 Task: Find connections with filter location Akhaltsikhe with filter topic #homeofficewith filter profile language Potuguese with filter current company Sigmaways Inc with filter school Banaras Hindu University, Banaras with filter industry Secretarial Schools with filter service category Public Relations with filter keywords title Supervisors
Action: Mouse moved to (195, 243)
Screenshot: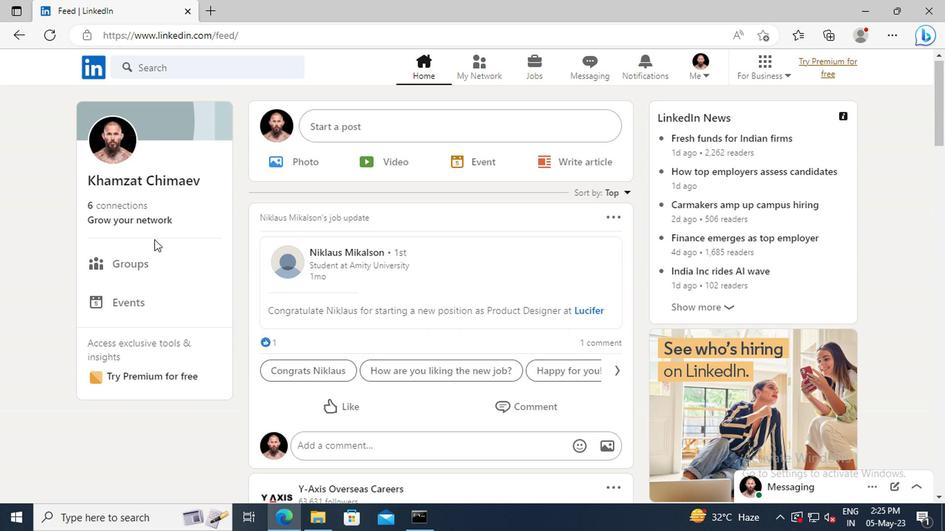 
Action: Mouse pressed left at (195, 243)
Screenshot: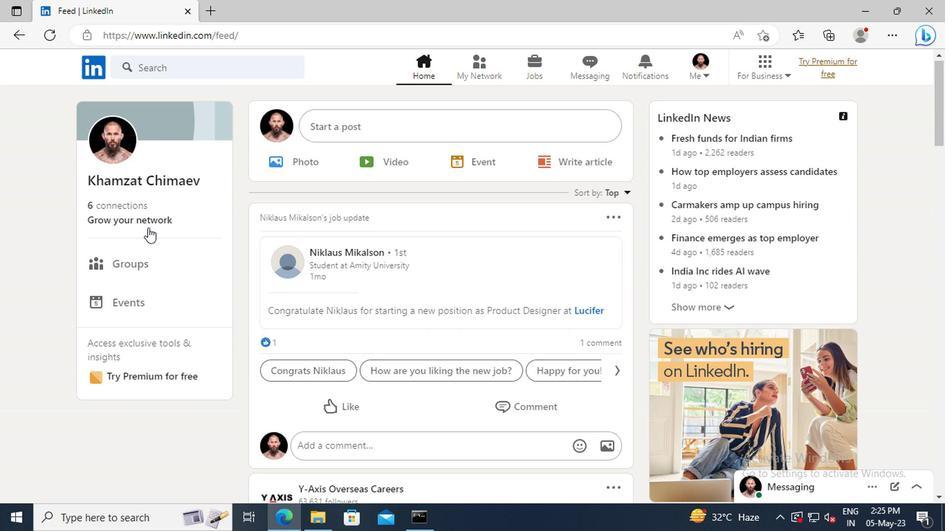 
Action: Mouse moved to (199, 197)
Screenshot: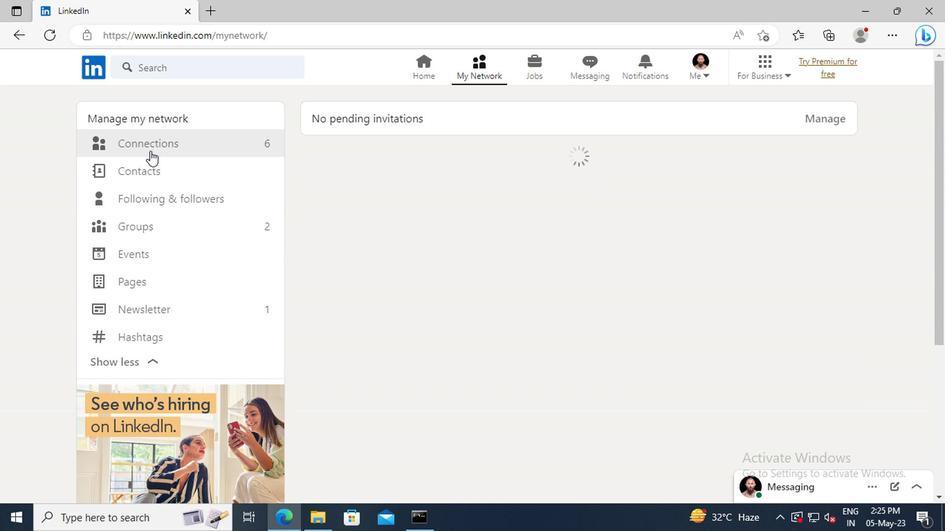 
Action: Mouse pressed left at (199, 197)
Screenshot: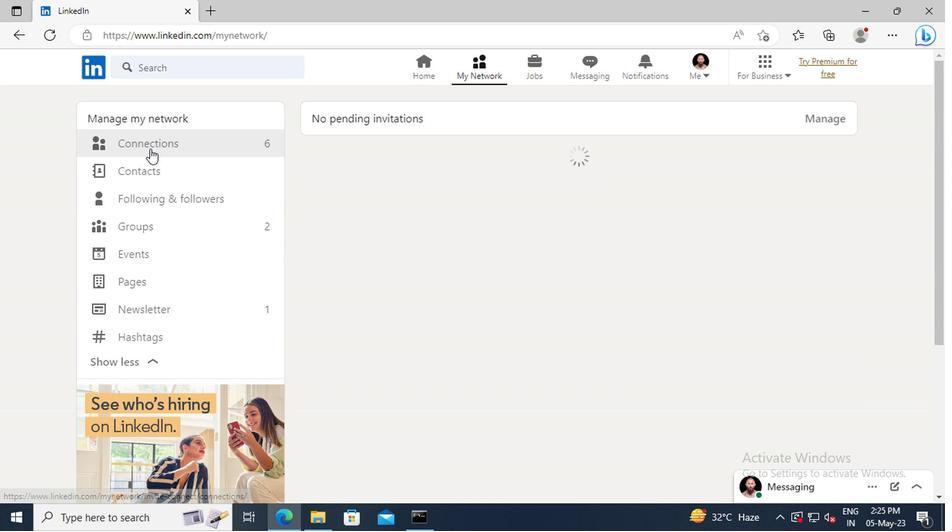 
Action: Mouse moved to (494, 196)
Screenshot: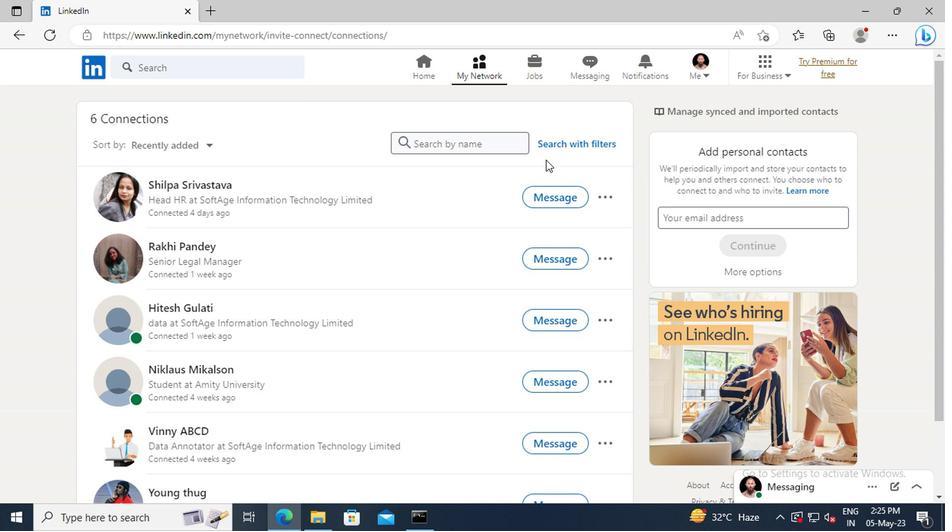
Action: Mouse pressed left at (494, 196)
Screenshot: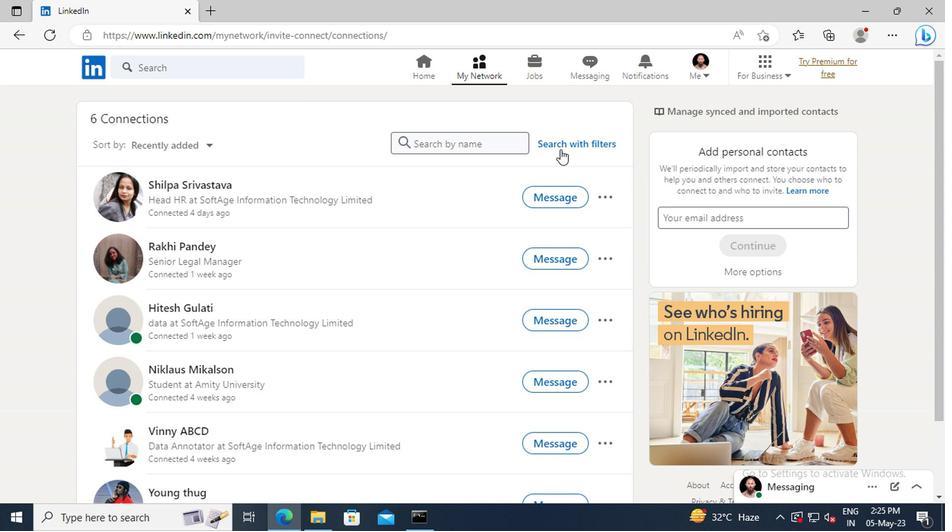
Action: Mouse moved to (467, 168)
Screenshot: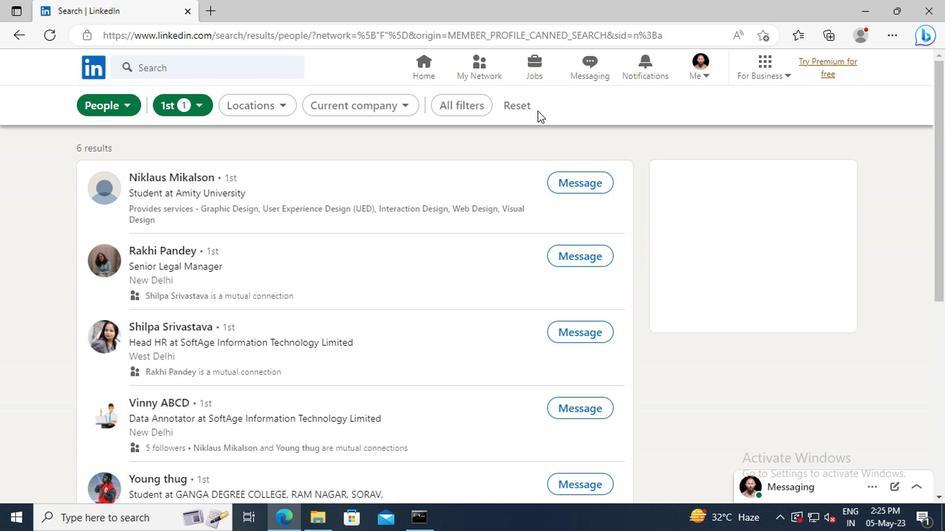 
Action: Mouse pressed left at (467, 168)
Screenshot: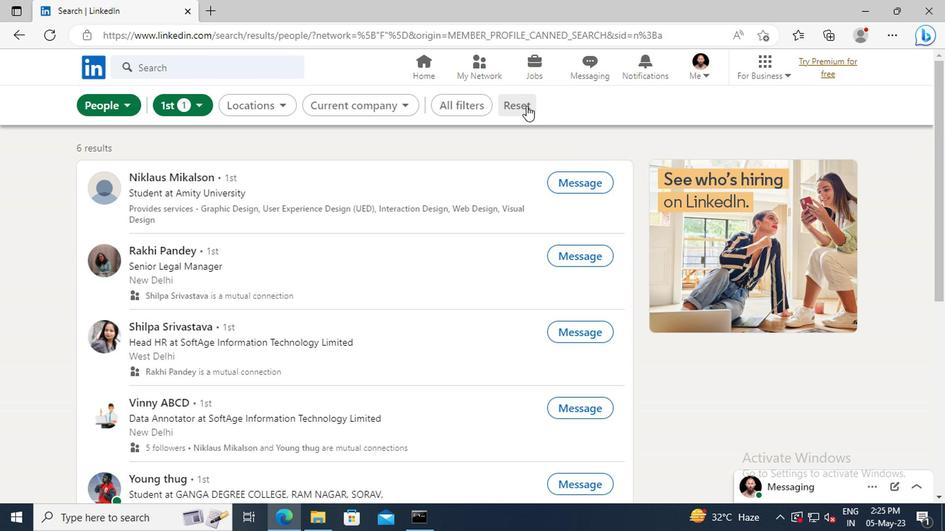 
Action: Mouse moved to (449, 168)
Screenshot: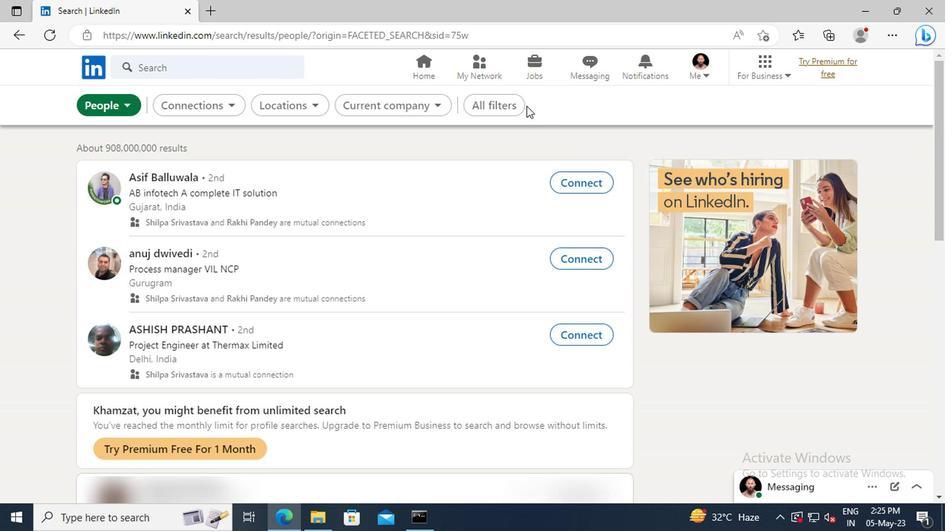 
Action: Mouse pressed left at (449, 168)
Screenshot: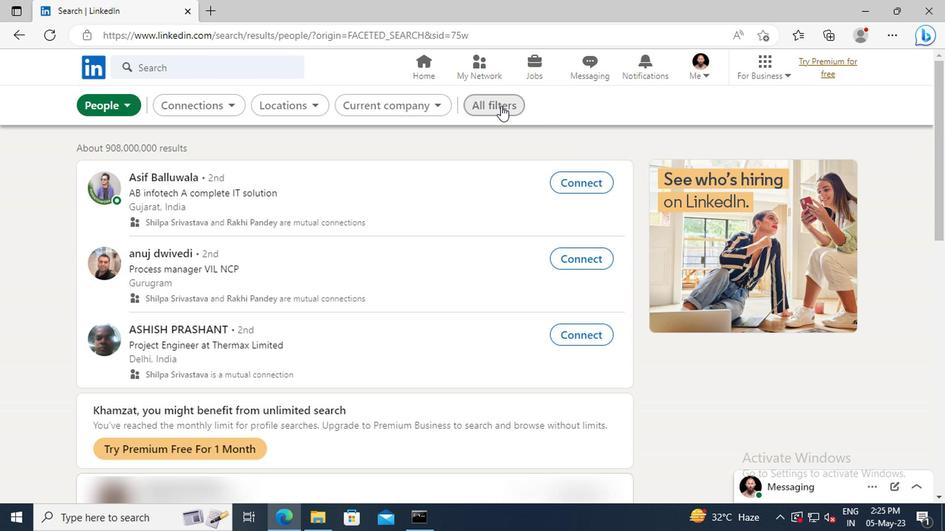 
Action: Mouse moved to (617, 281)
Screenshot: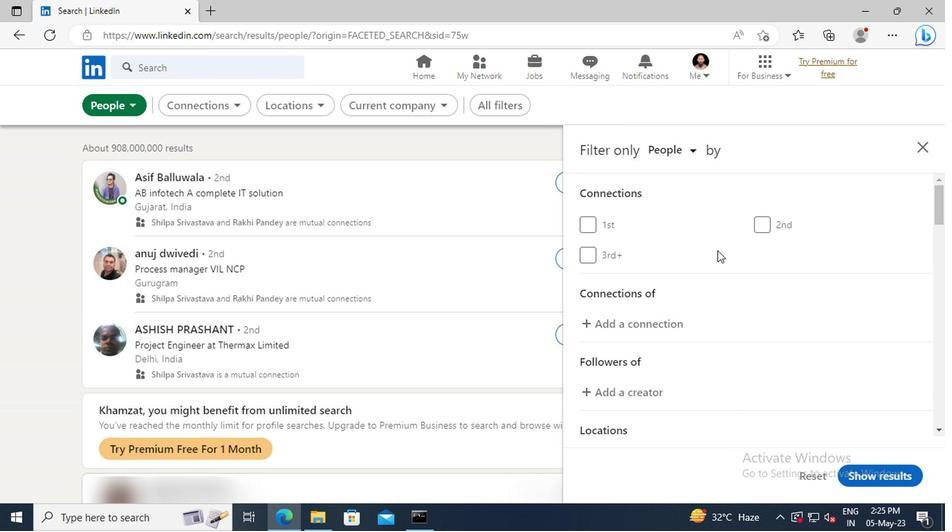 
Action: Mouse scrolled (617, 281) with delta (0, 0)
Screenshot: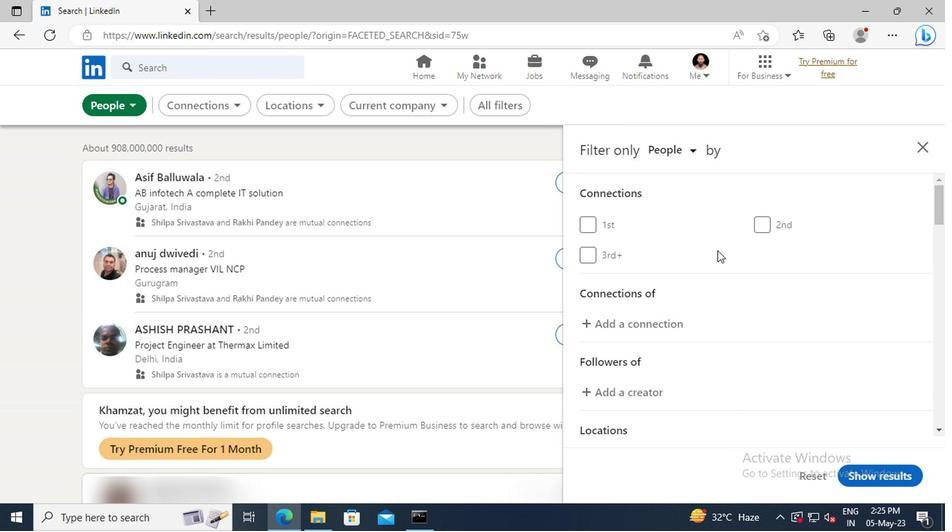 
Action: Mouse scrolled (617, 281) with delta (0, 0)
Screenshot: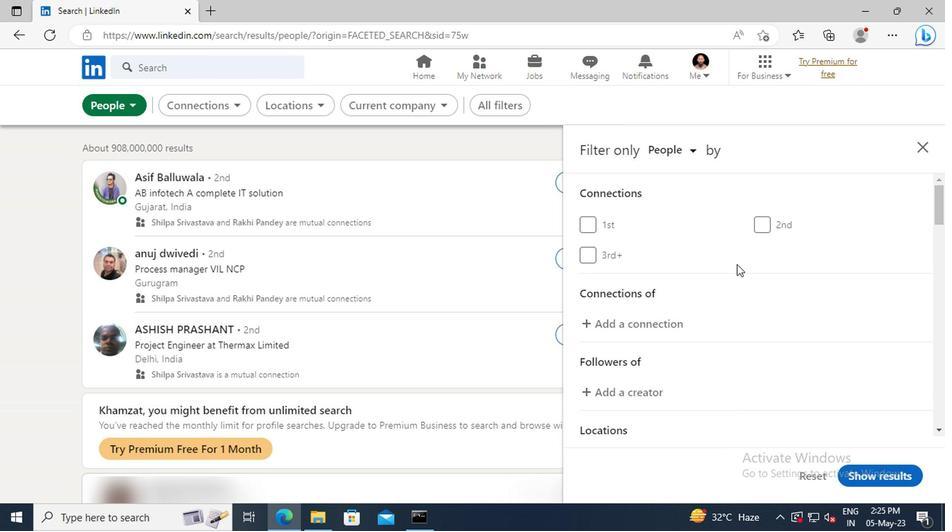 
Action: Mouse scrolled (617, 281) with delta (0, 0)
Screenshot: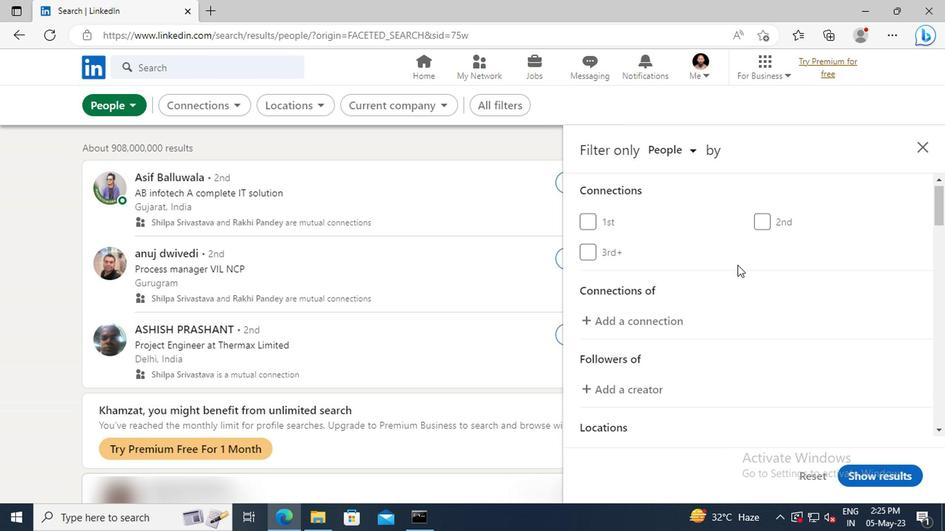 
Action: Mouse scrolled (617, 281) with delta (0, 0)
Screenshot: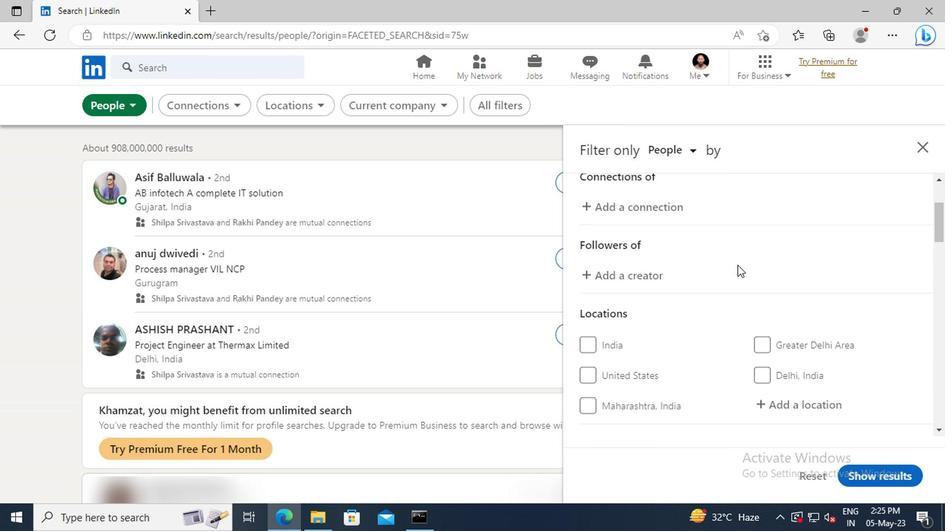 
Action: Mouse scrolled (617, 281) with delta (0, 0)
Screenshot: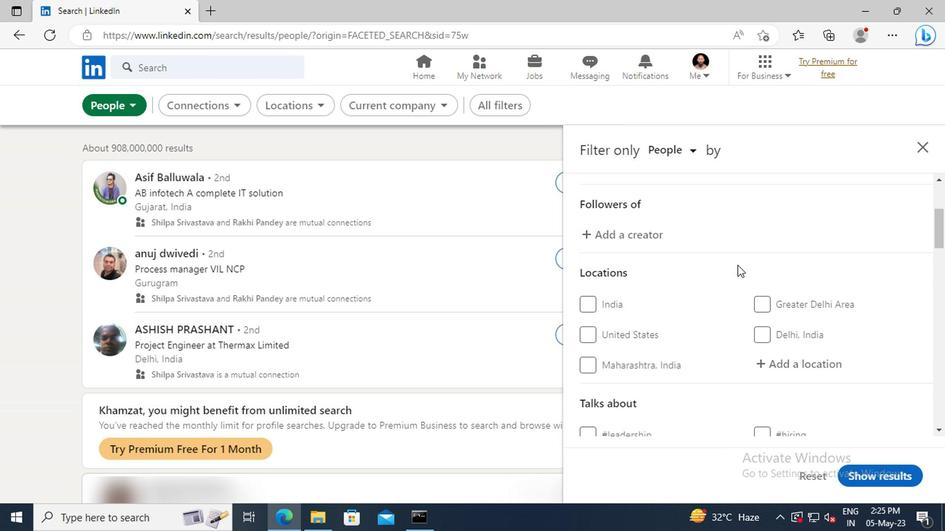 
Action: Mouse moved to (640, 322)
Screenshot: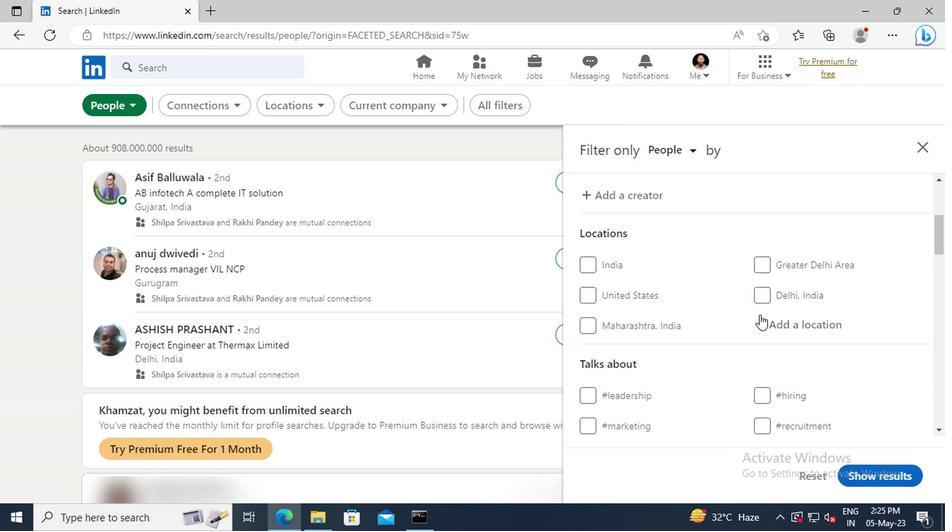 
Action: Mouse pressed left at (640, 322)
Screenshot: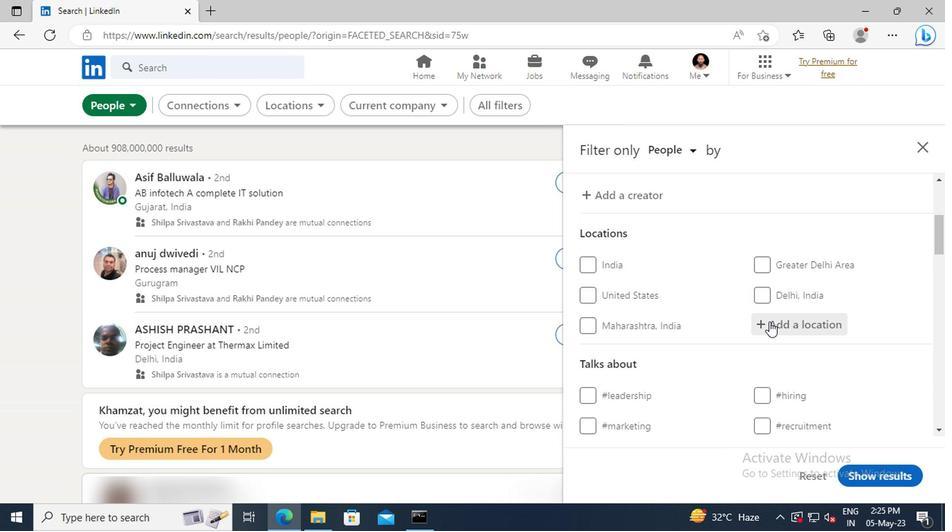 
Action: Key pressed <Key.shift>AKHALTSI
Screenshot: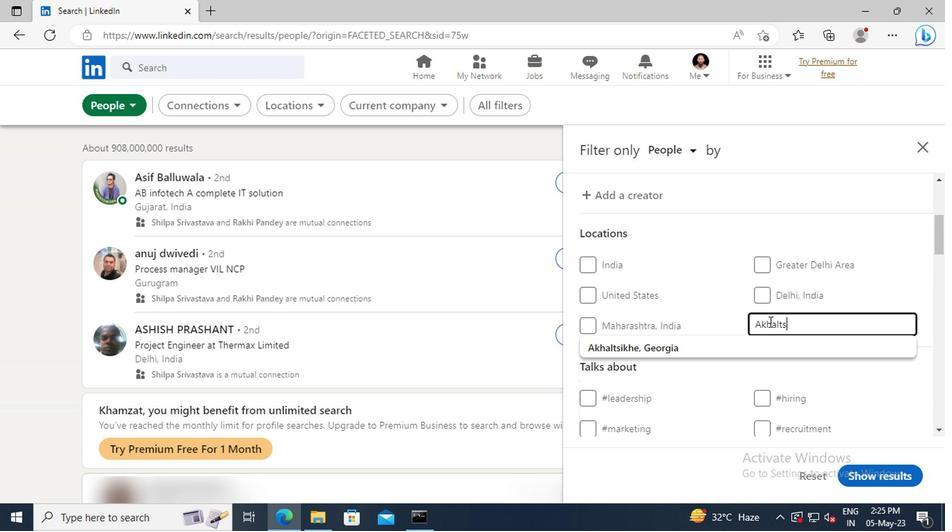 
Action: Mouse moved to (643, 337)
Screenshot: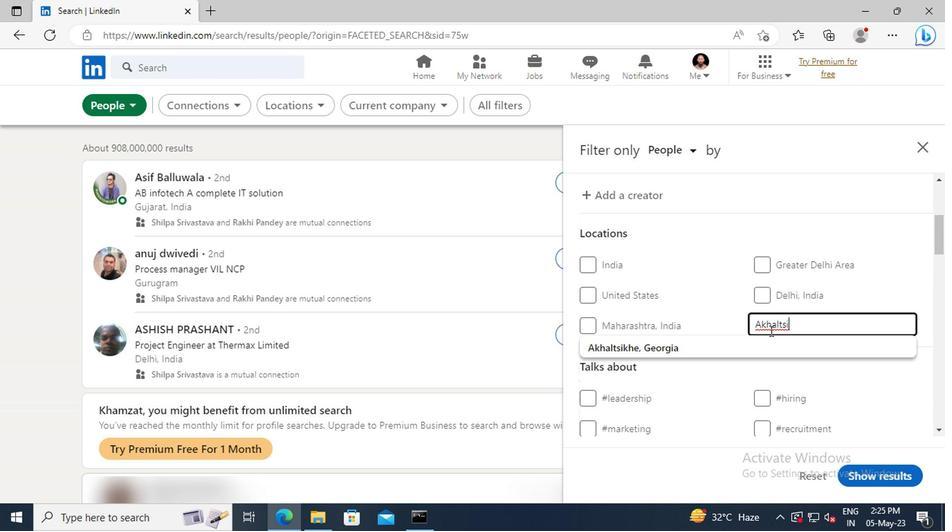 
Action: Mouse pressed left at (643, 337)
Screenshot: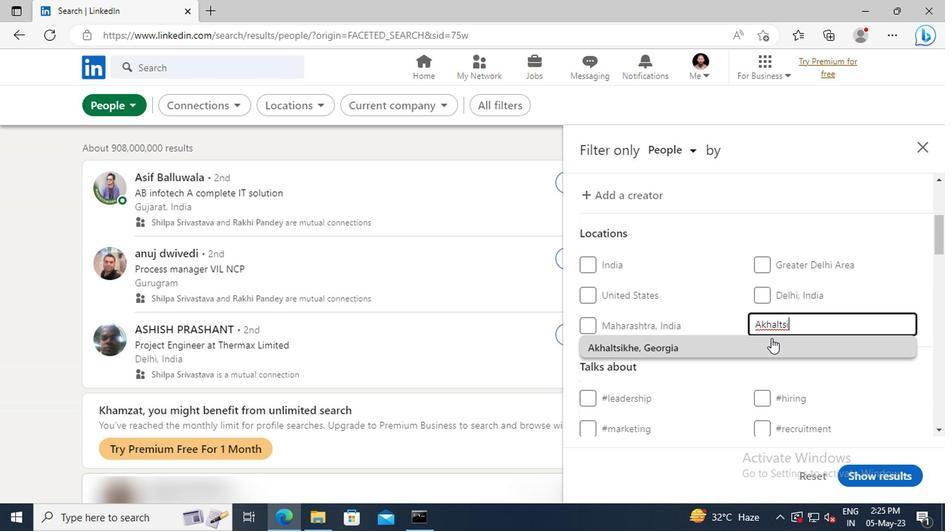 
Action: Mouse scrolled (643, 336) with delta (0, 0)
Screenshot: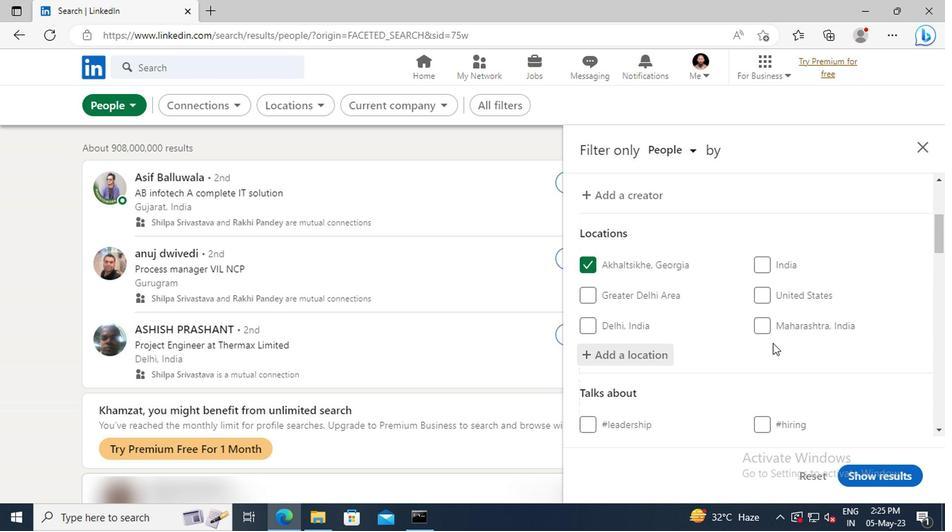 
Action: Mouse scrolled (643, 336) with delta (0, 0)
Screenshot: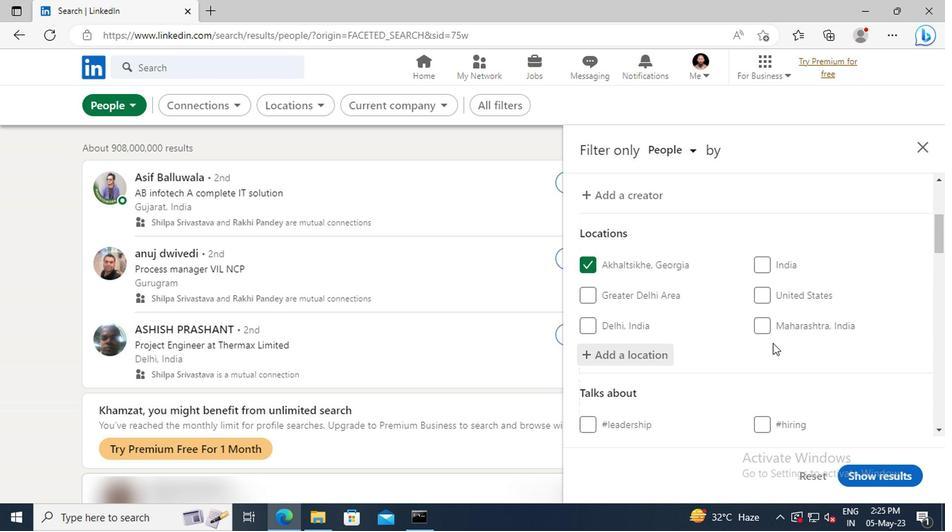 
Action: Mouse scrolled (643, 336) with delta (0, 0)
Screenshot: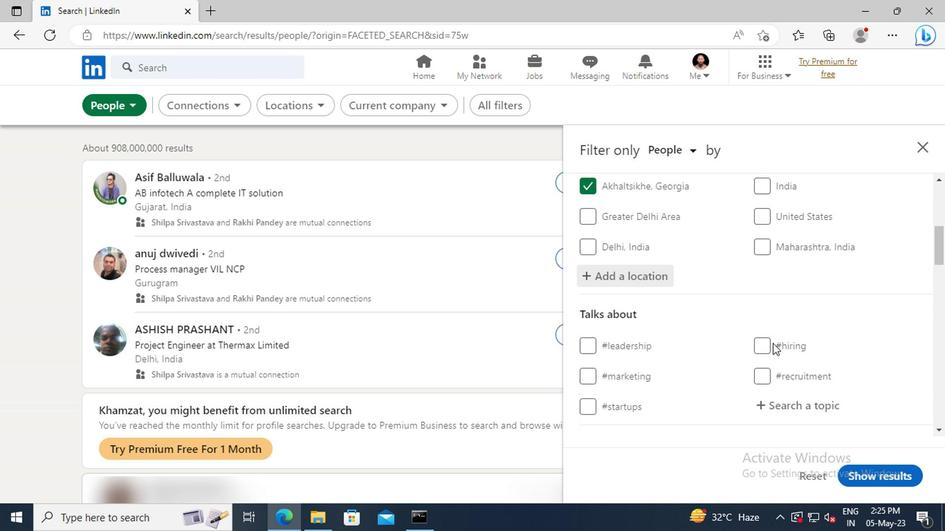 
Action: Mouse scrolled (643, 336) with delta (0, 0)
Screenshot: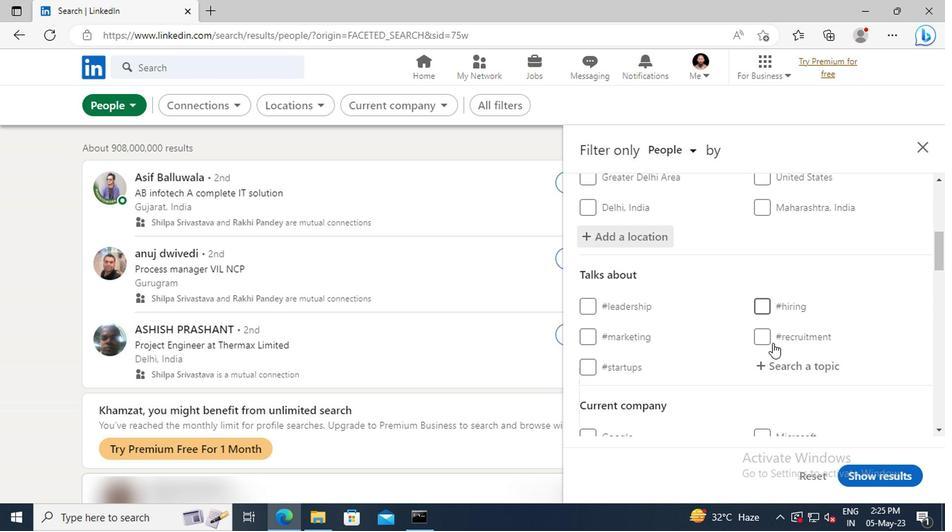 
Action: Mouse moved to (643, 332)
Screenshot: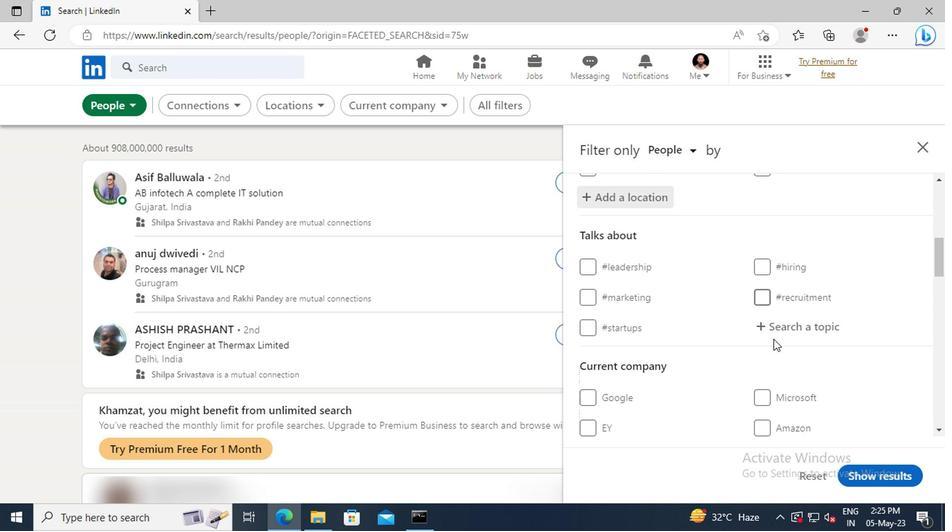 
Action: Mouse pressed left at (643, 332)
Screenshot: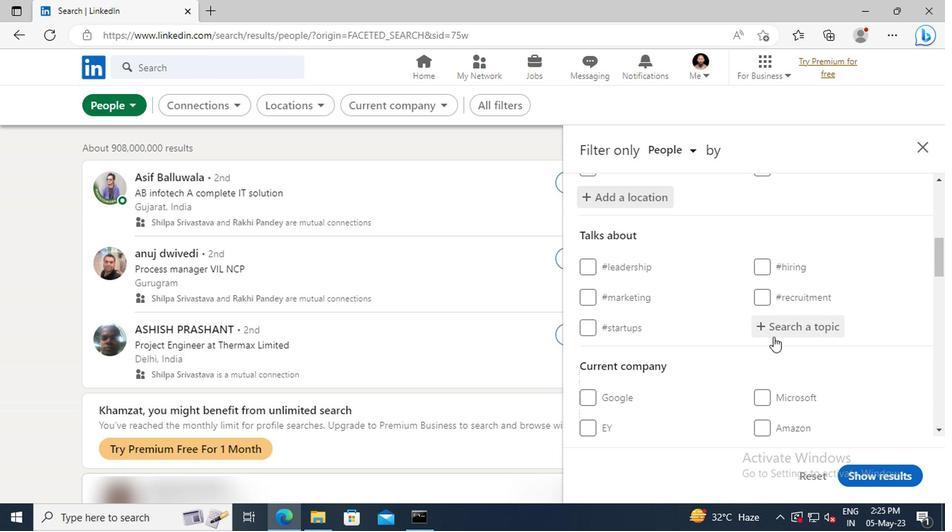 
Action: Key pressed HOMEOFF
Screenshot: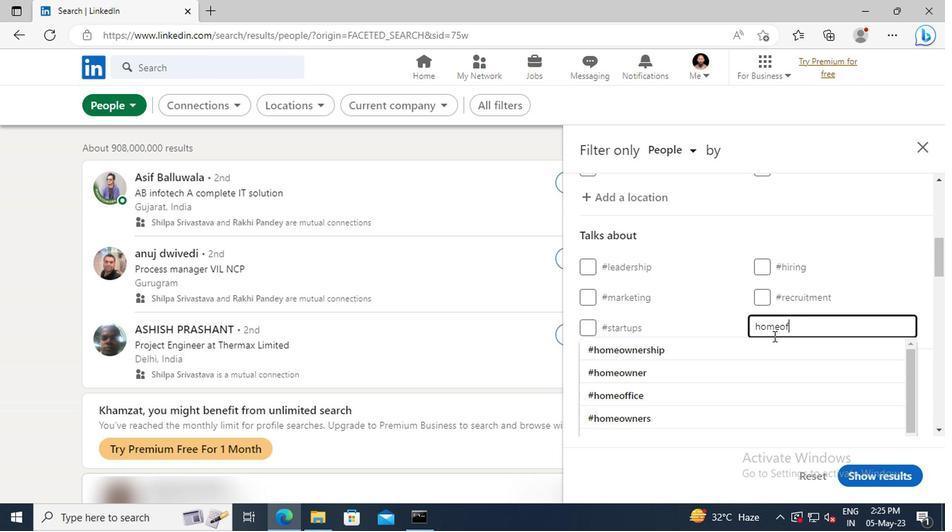 
Action: Mouse moved to (645, 335)
Screenshot: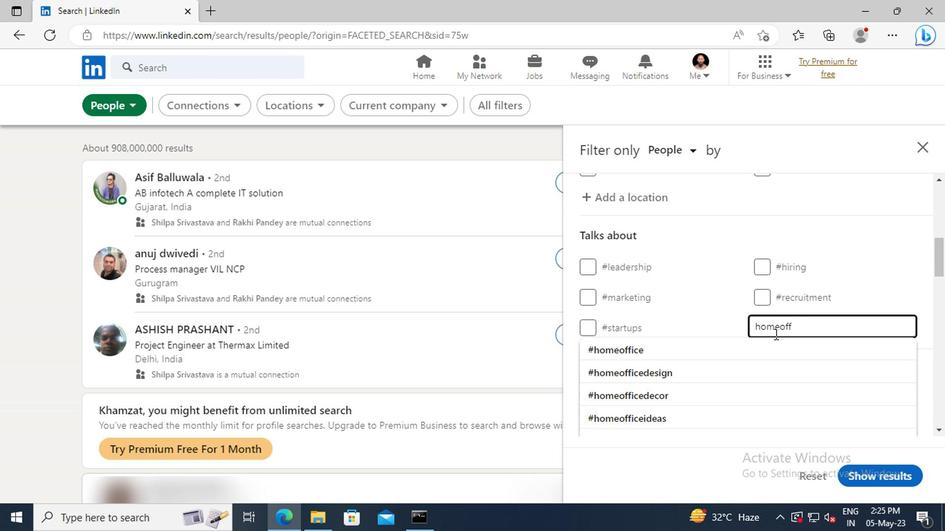 
Action: Mouse pressed left at (645, 335)
Screenshot: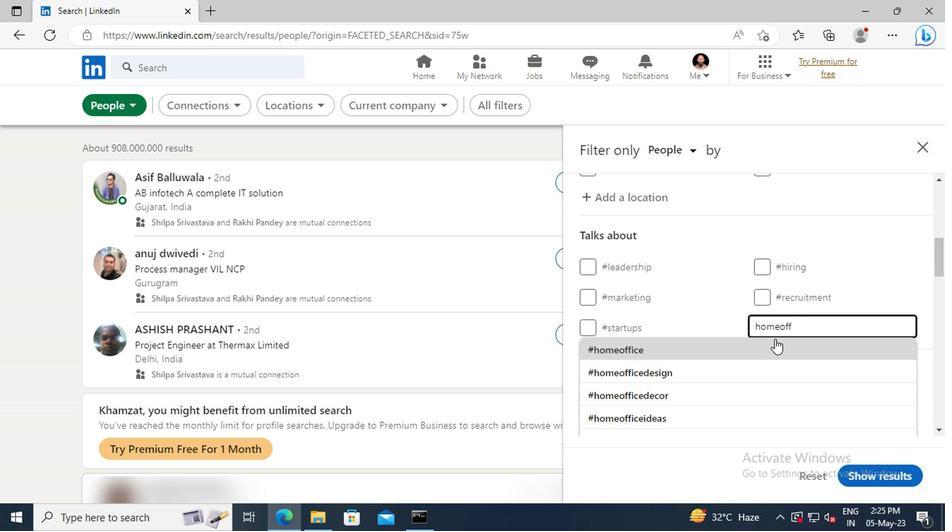 
Action: Mouse scrolled (645, 334) with delta (0, 0)
Screenshot: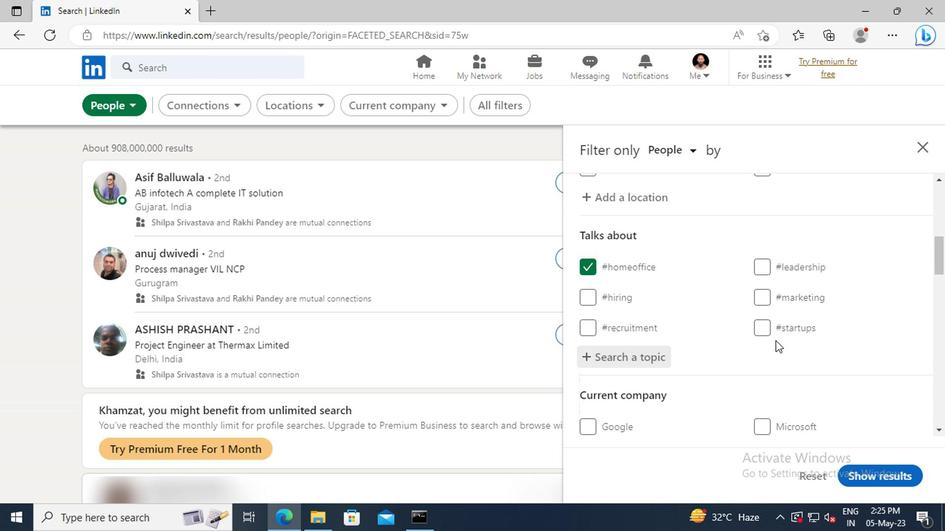 
Action: Mouse scrolled (645, 334) with delta (0, 0)
Screenshot: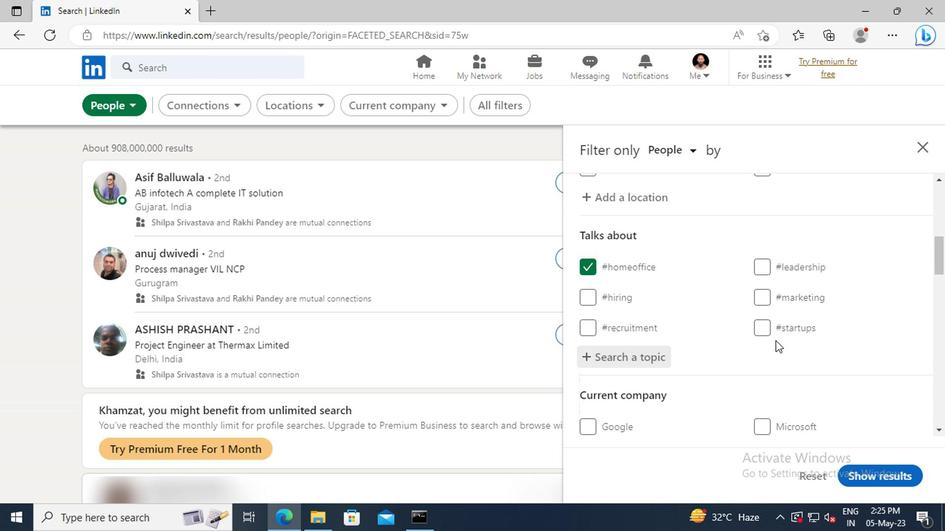 
Action: Mouse scrolled (645, 334) with delta (0, 0)
Screenshot: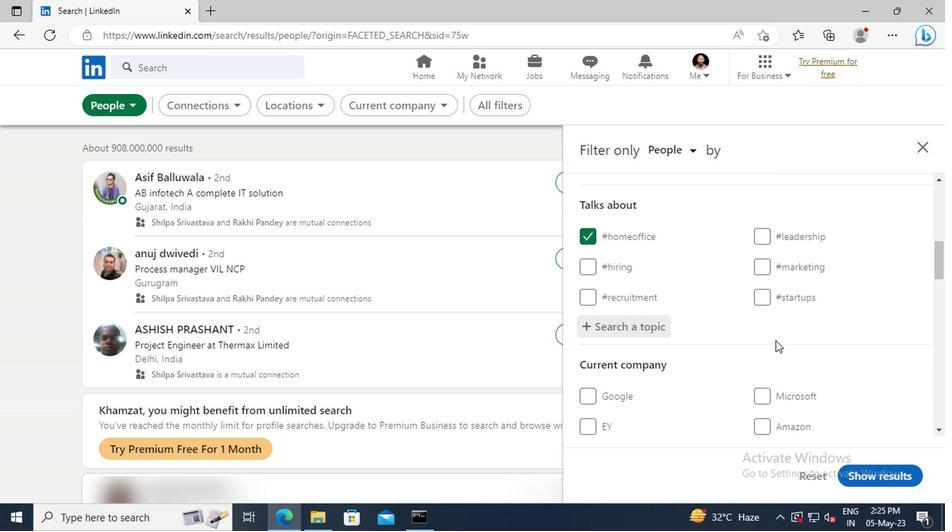 
Action: Mouse scrolled (645, 334) with delta (0, 0)
Screenshot: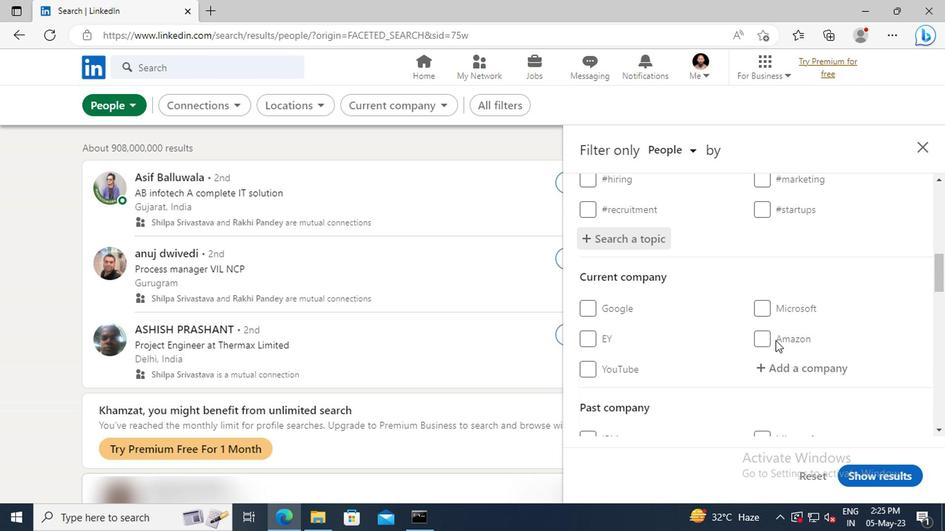 
Action: Mouse scrolled (645, 334) with delta (0, 0)
Screenshot: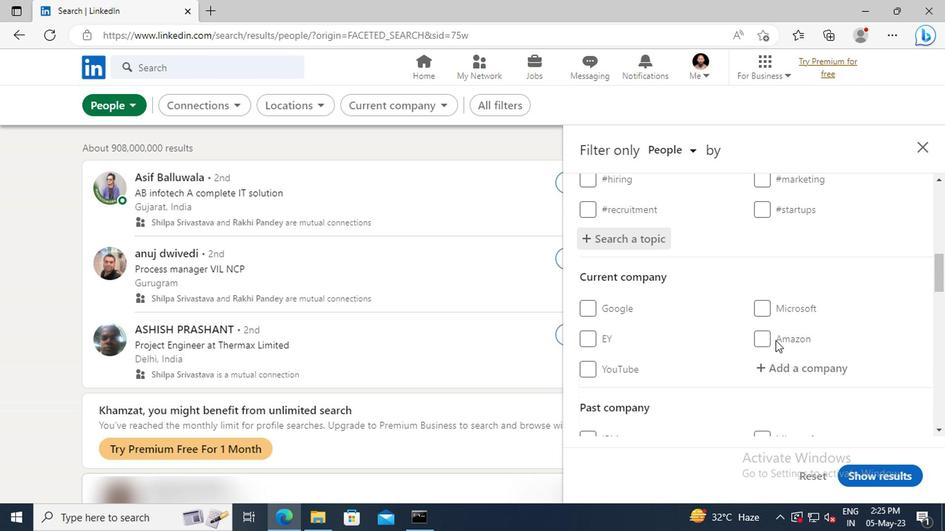 
Action: Mouse scrolled (645, 334) with delta (0, 0)
Screenshot: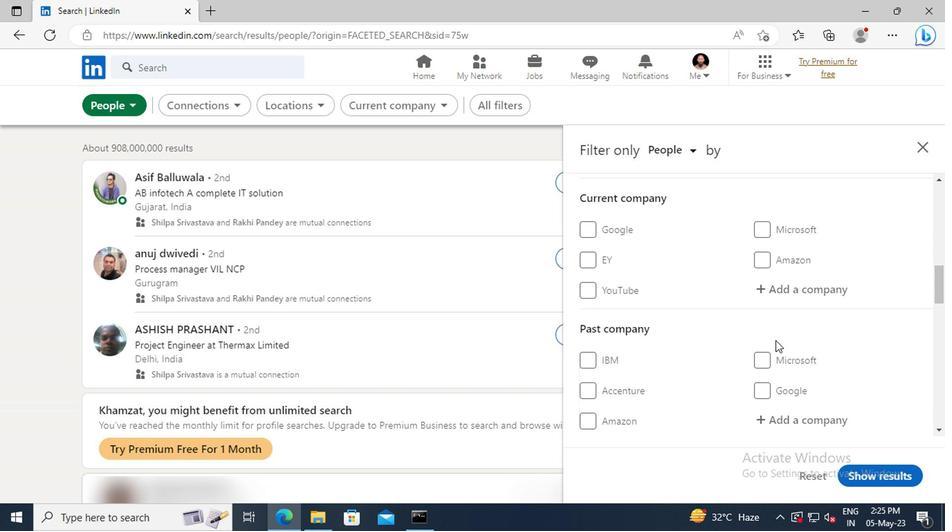 
Action: Mouse scrolled (645, 334) with delta (0, 0)
Screenshot: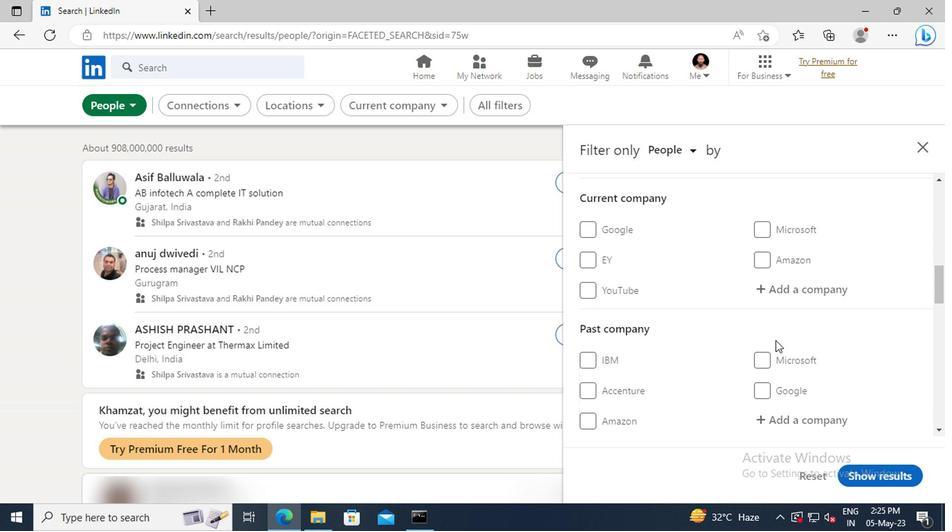 
Action: Mouse scrolled (645, 334) with delta (0, 0)
Screenshot: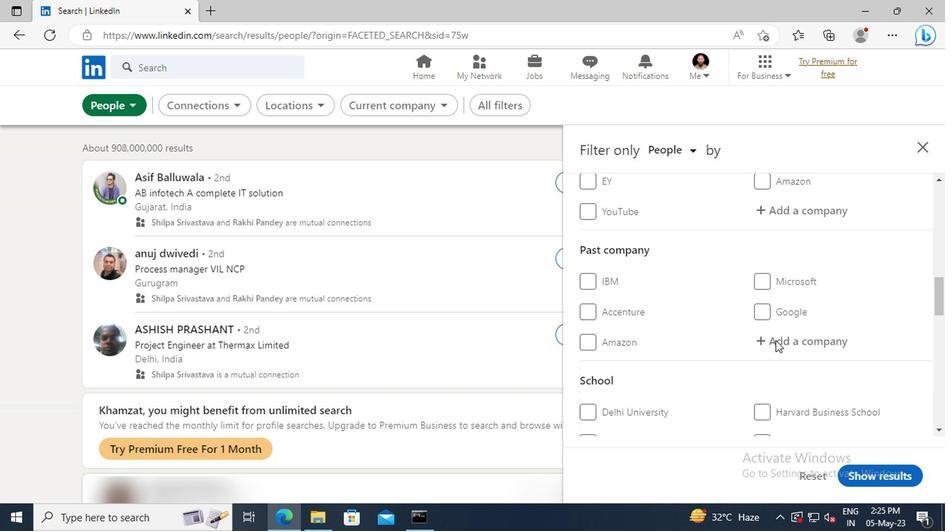 
Action: Mouse scrolled (645, 334) with delta (0, 0)
Screenshot: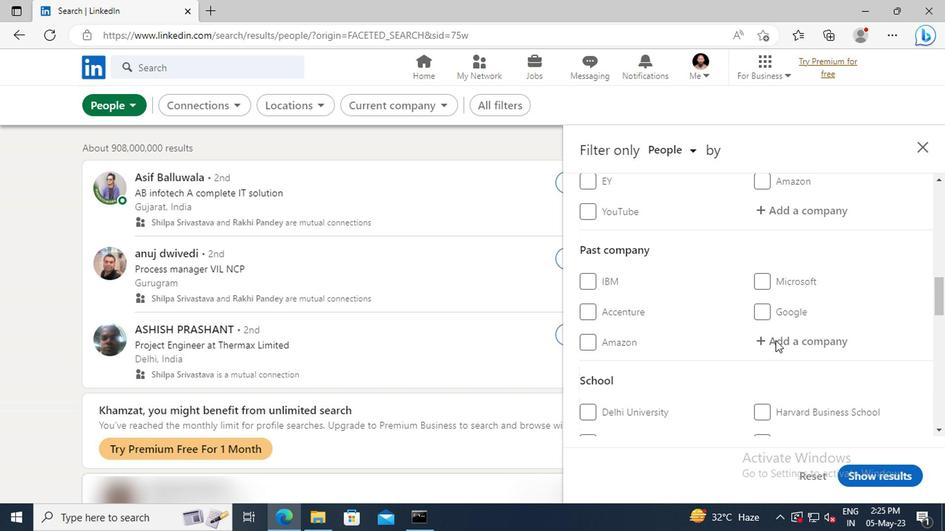 
Action: Mouse scrolled (645, 334) with delta (0, 0)
Screenshot: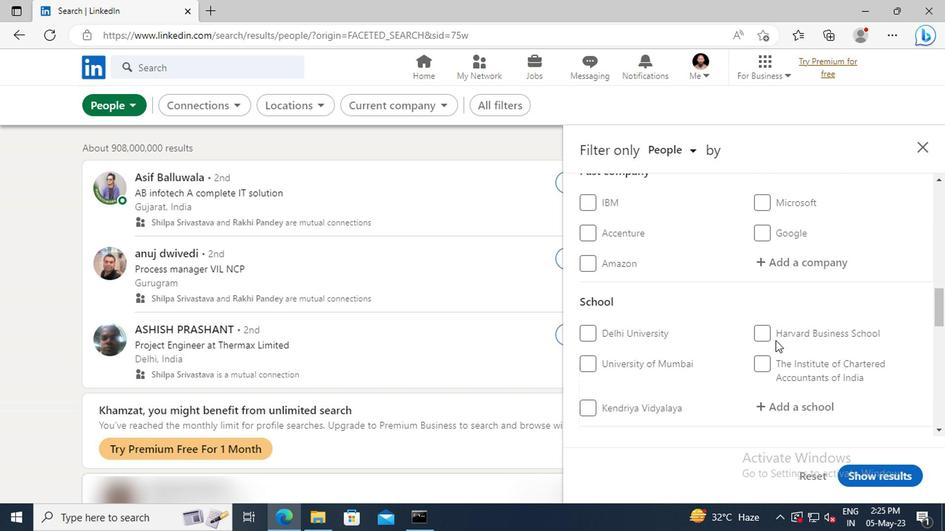 
Action: Mouse scrolled (645, 334) with delta (0, 0)
Screenshot: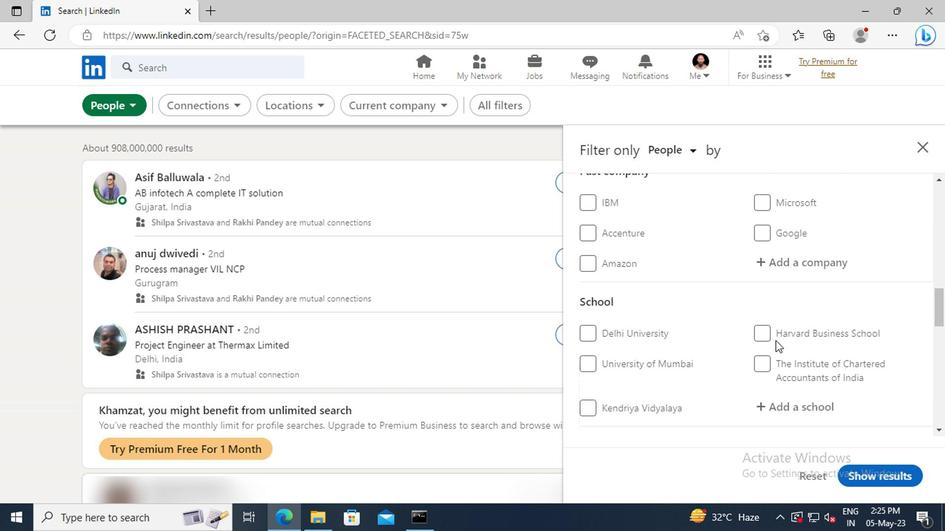 
Action: Mouse scrolled (645, 334) with delta (0, 0)
Screenshot: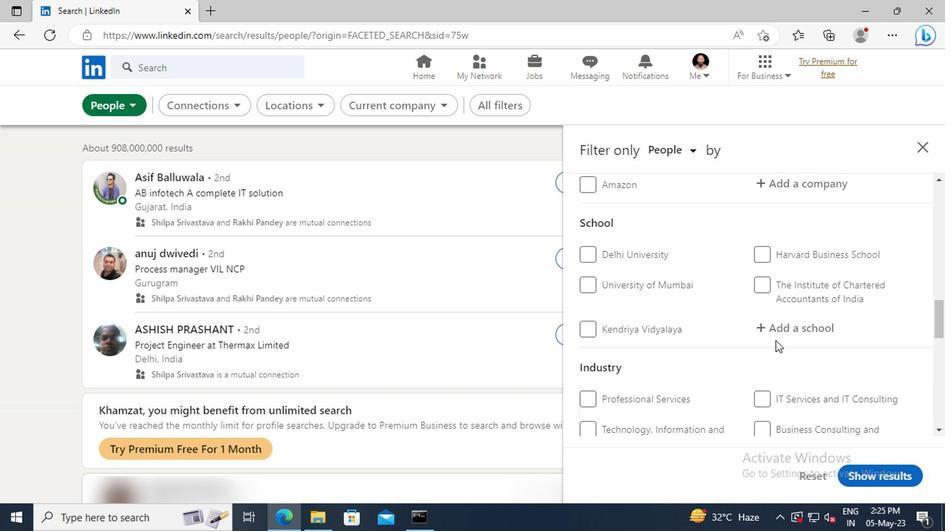 
Action: Mouse scrolled (645, 334) with delta (0, 0)
Screenshot: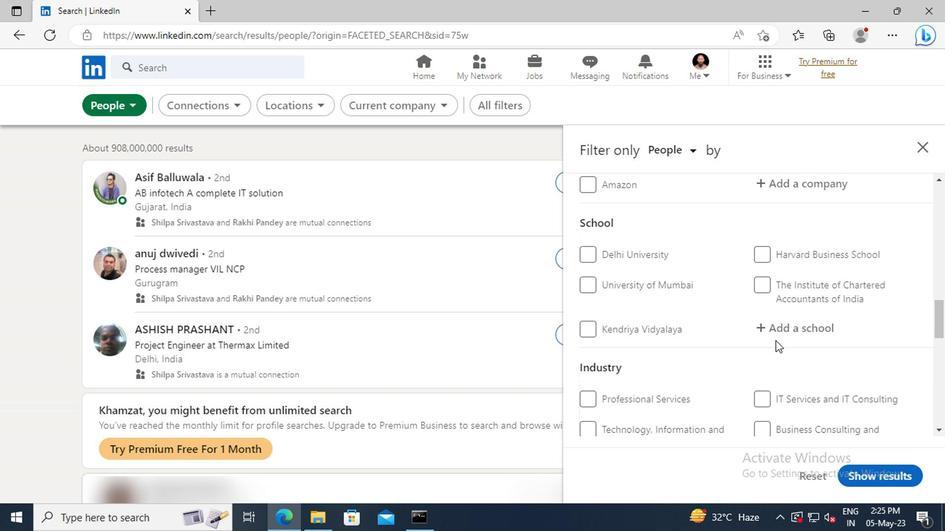 
Action: Mouse scrolled (645, 334) with delta (0, 0)
Screenshot: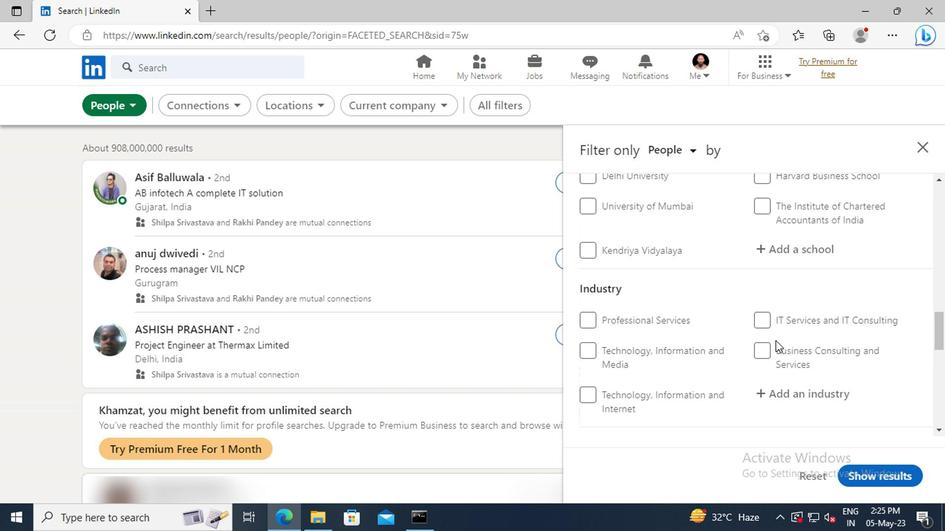 
Action: Mouse scrolled (645, 334) with delta (0, 0)
Screenshot: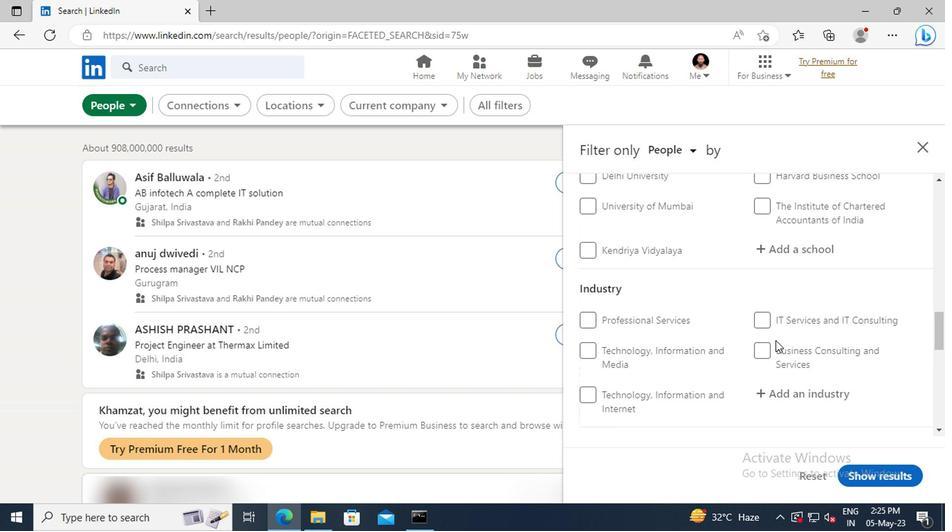 
Action: Mouse scrolled (645, 334) with delta (0, 0)
Screenshot: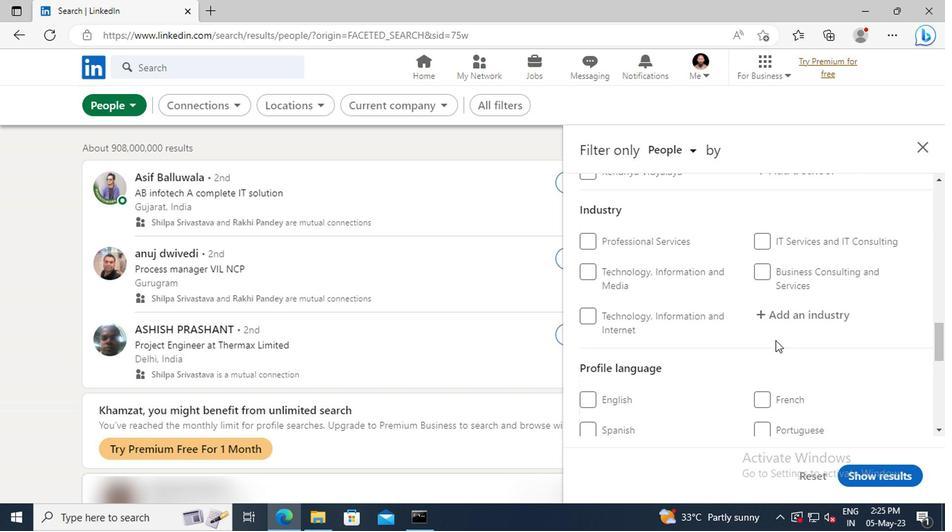 
Action: Mouse scrolled (645, 334) with delta (0, 0)
Screenshot: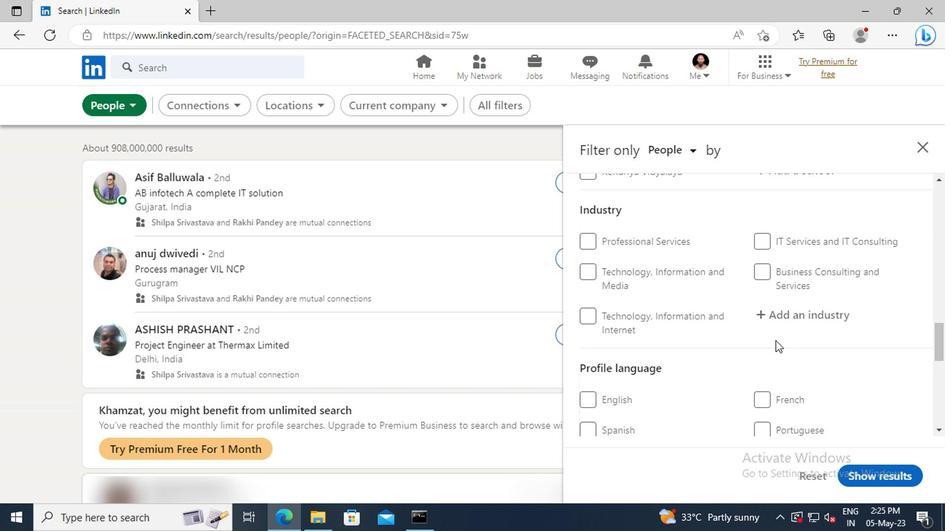 
Action: Mouse moved to (639, 342)
Screenshot: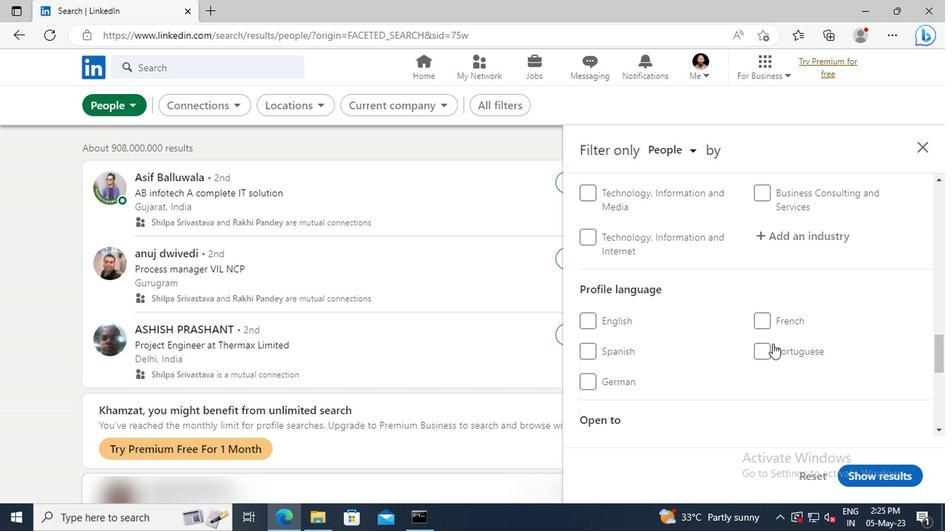 
Action: Mouse pressed left at (639, 342)
Screenshot: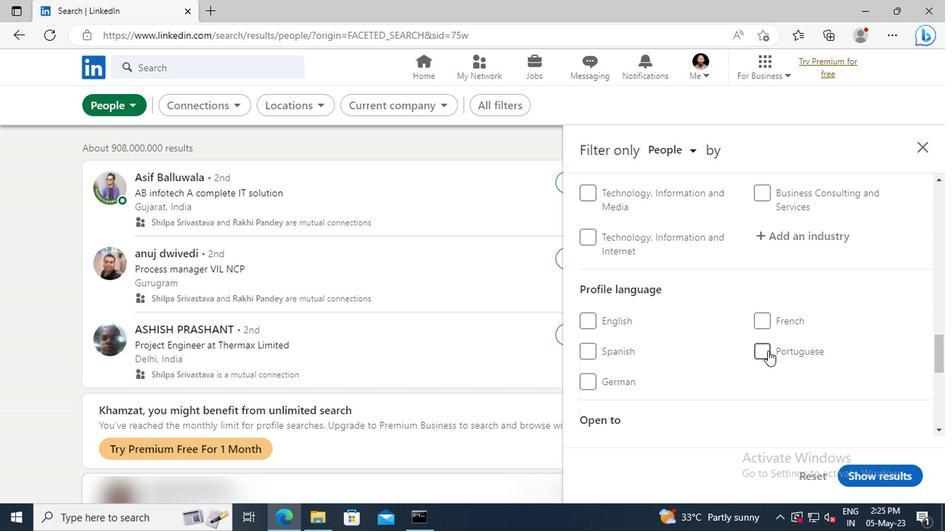 
Action: Mouse moved to (649, 328)
Screenshot: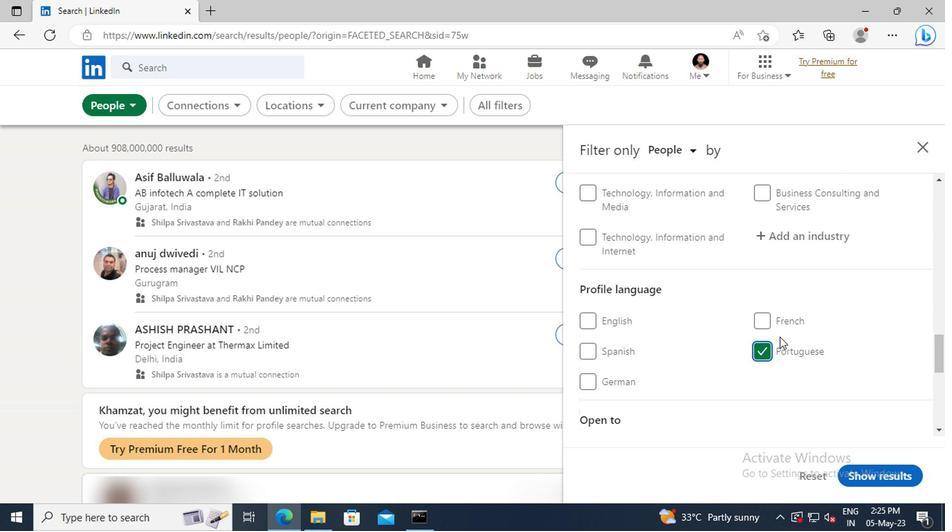 
Action: Mouse scrolled (649, 329) with delta (0, 0)
Screenshot: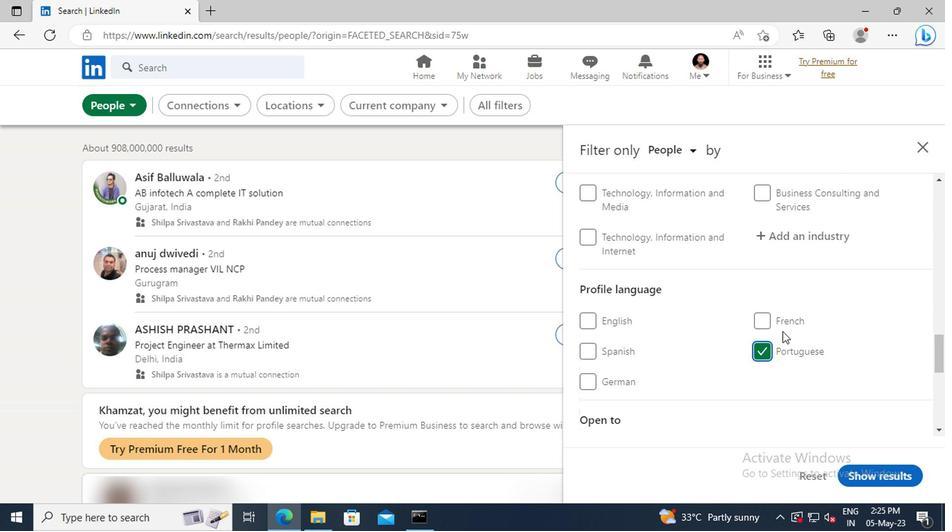 
Action: Mouse scrolled (649, 329) with delta (0, 0)
Screenshot: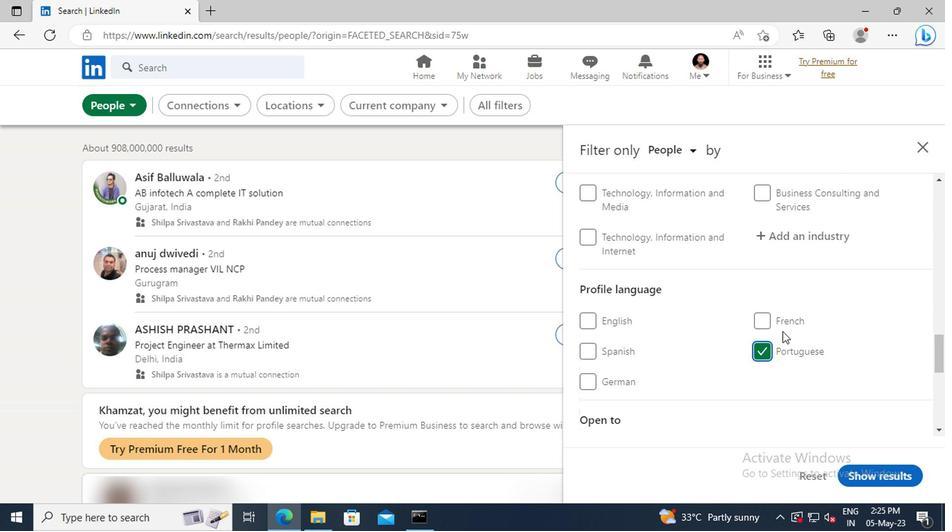 
Action: Mouse scrolled (649, 329) with delta (0, 0)
Screenshot: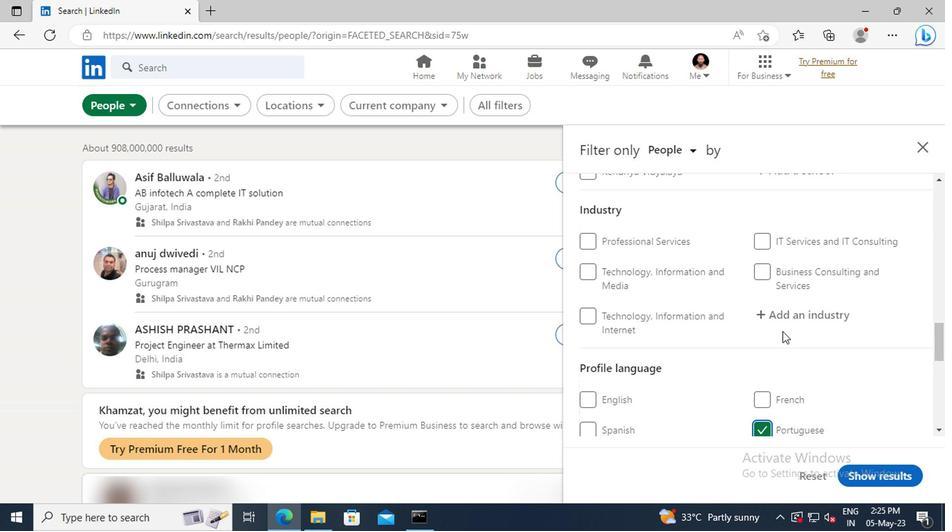 
Action: Mouse scrolled (649, 329) with delta (0, 0)
Screenshot: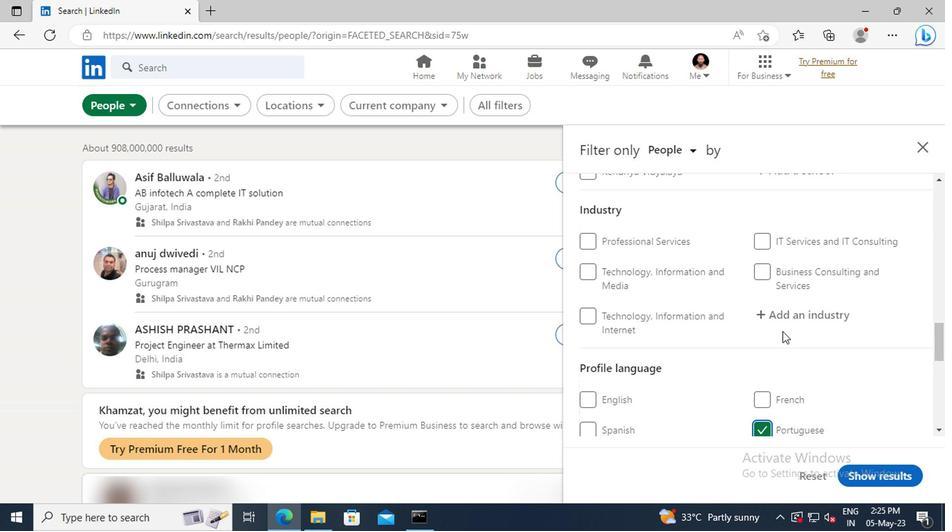 
Action: Mouse scrolled (649, 329) with delta (0, 0)
Screenshot: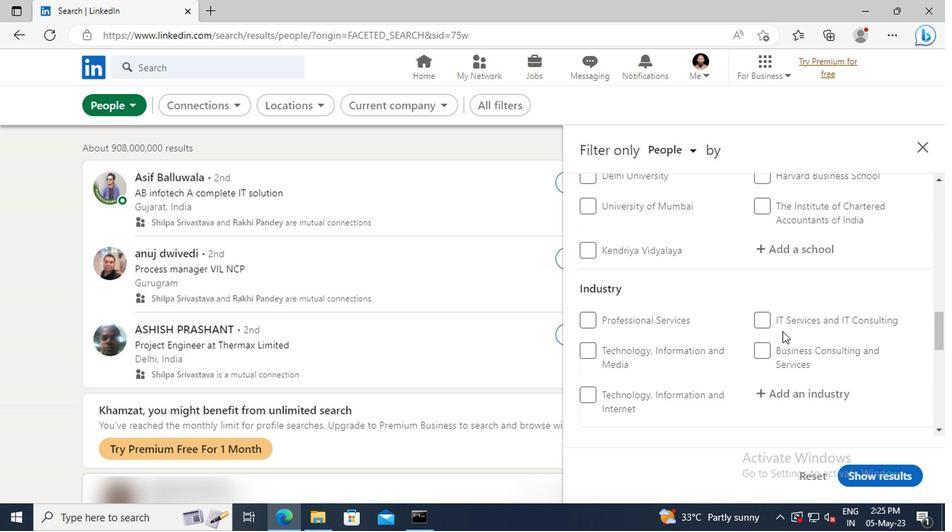 
Action: Mouse scrolled (649, 329) with delta (0, 0)
Screenshot: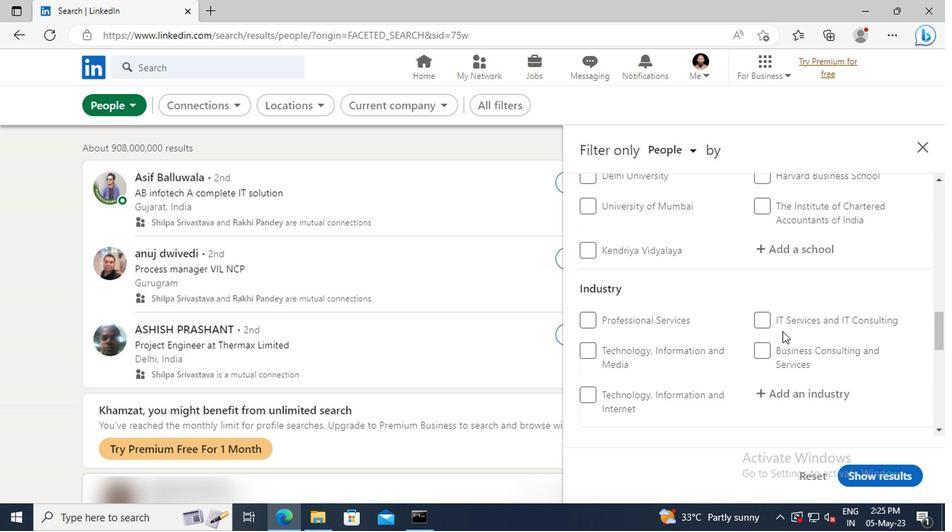 
Action: Mouse scrolled (649, 329) with delta (0, 0)
Screenshot: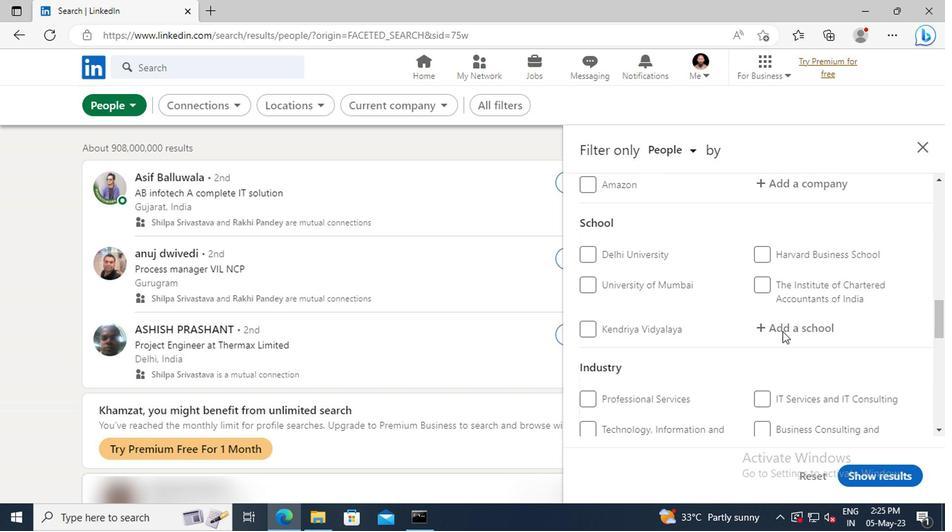 
Action: Mouse scrolled (649, 329) with delta (0, 0)
Screenshot: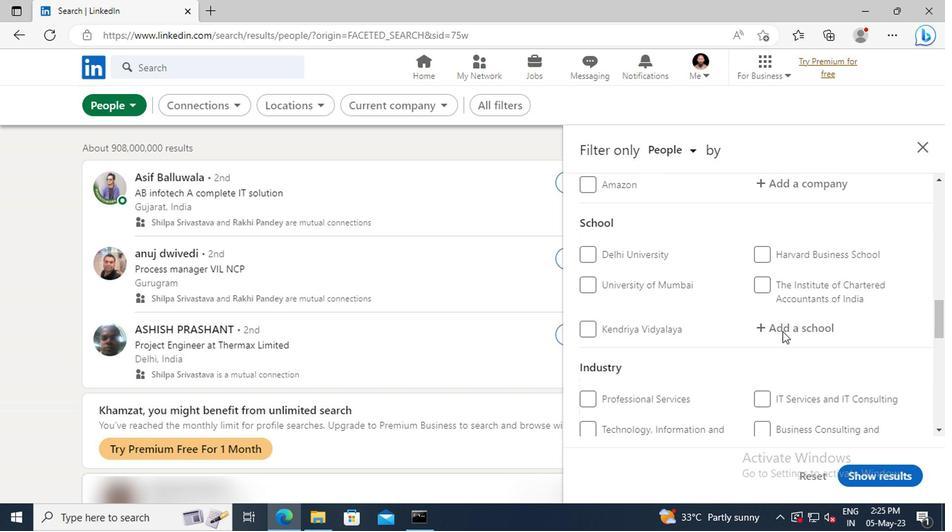 
Action: Mouse scrolled (649, 329) with delta (0, 0)
Screenshot: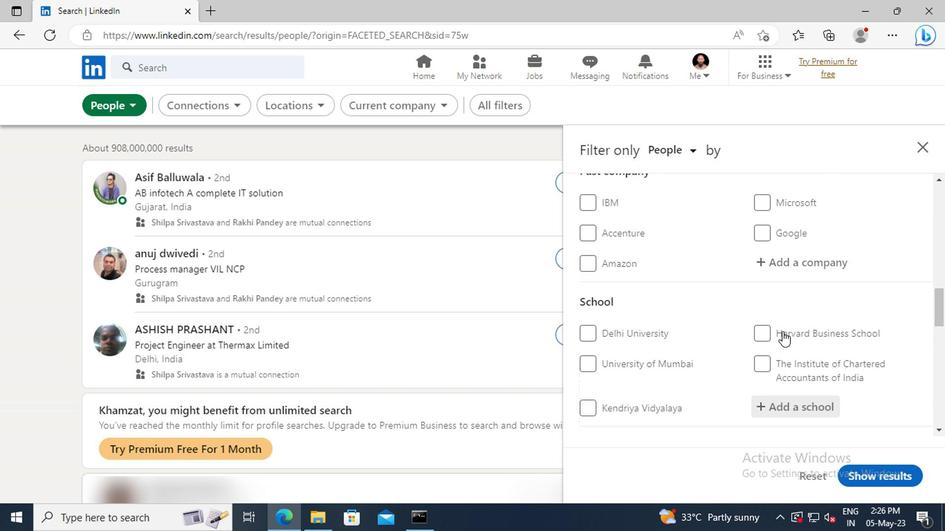 
Action: Mouse scrolled (649, 329) with delta (0, 0)
Screenshot: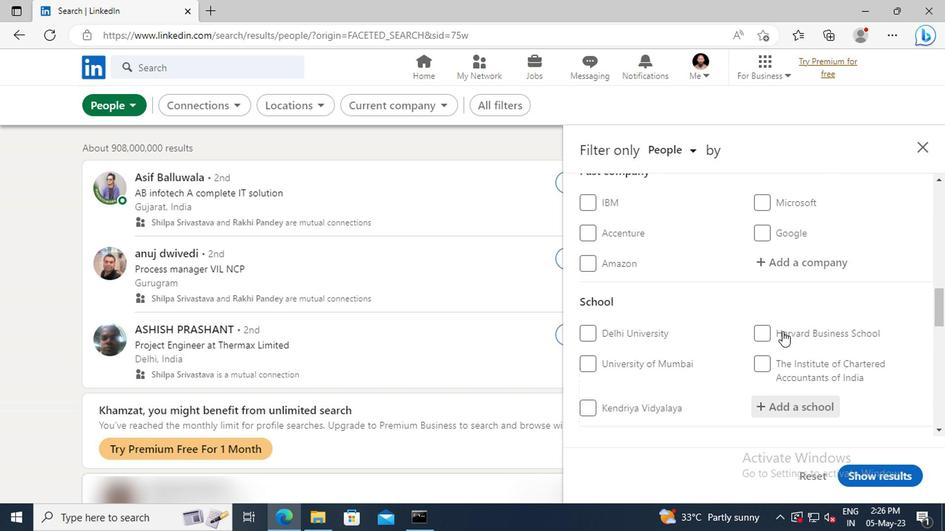 
Action: Mouse scrolled (649, 329) with delta (0, 0)
Screenshot: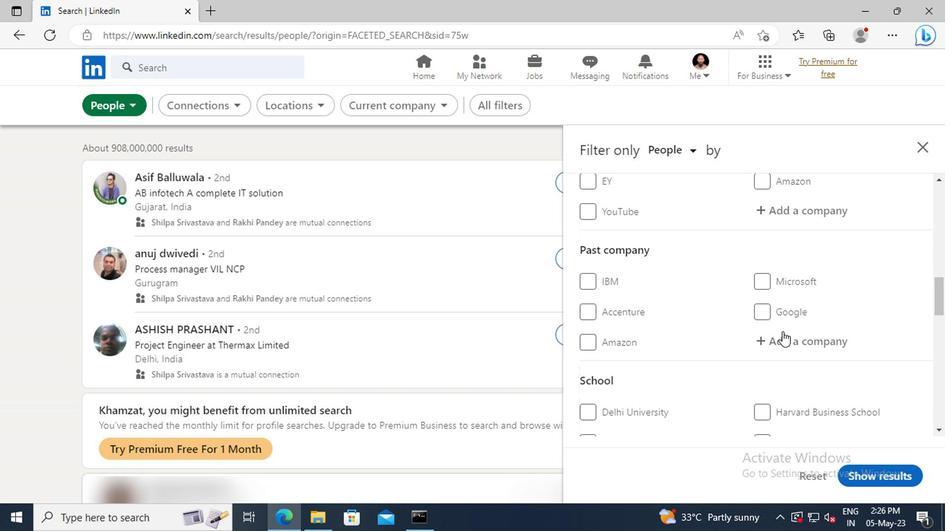 
Action: Mouse scrolled (649, 329) with delta (0, 0)
Screenshot: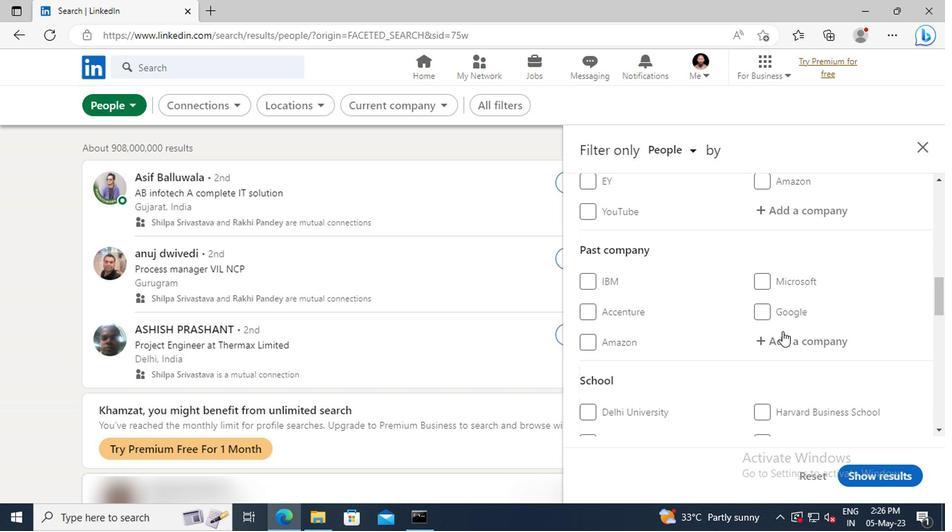 
Action: Mouse scrolled (649, 329) with delta (0, 0)
Screenshot: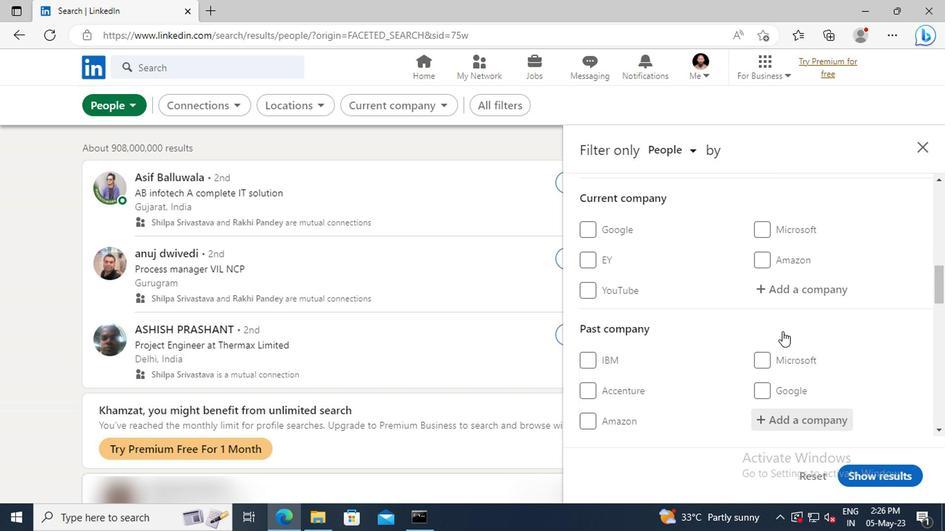 
Action: Mouse moved to (649, 322)
Screenshot: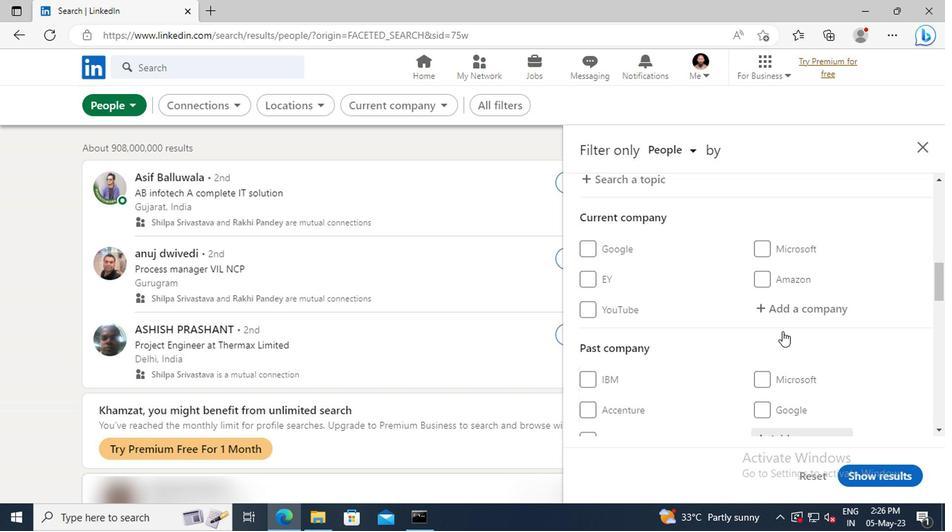 
Action: Mouse pressed left at (649, 322)
Screenshot: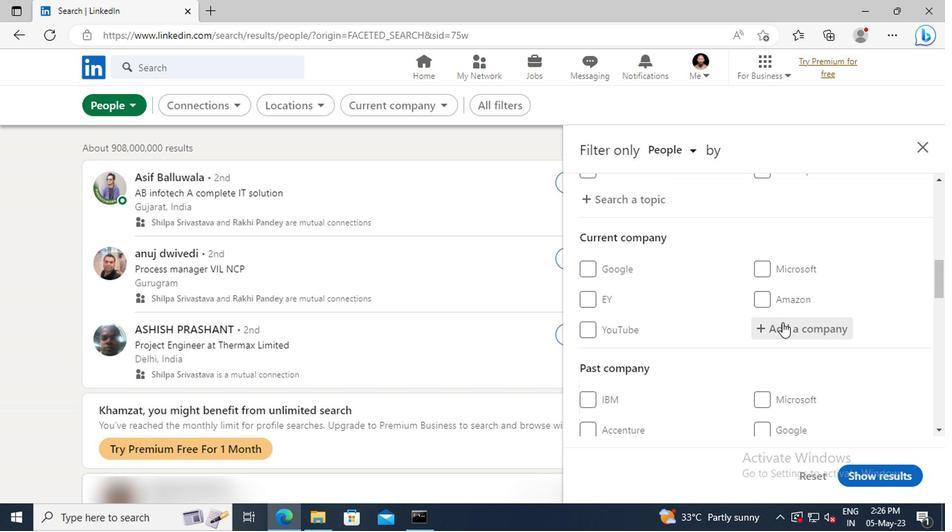 
Action: Key pressed <Key.shift>SIGMAWAYS
Screenshot: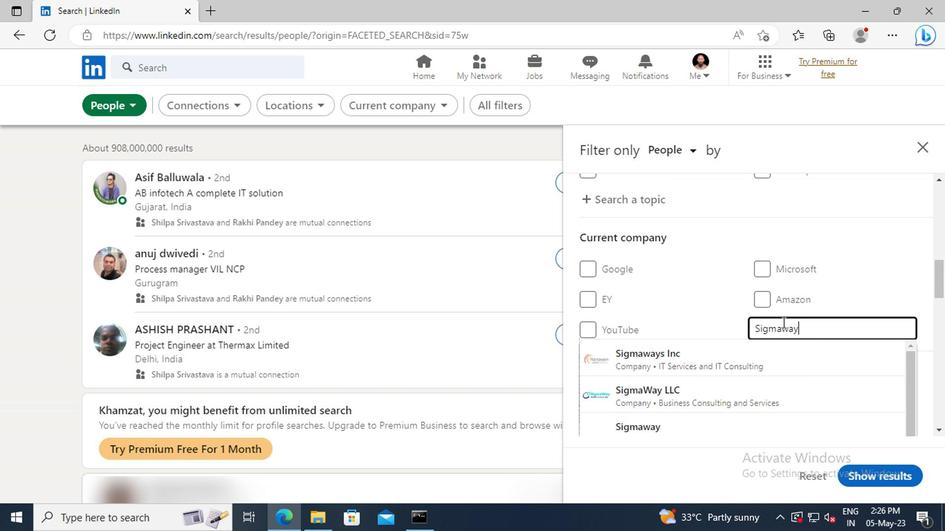 
Action: Mouse moved to (654, 343)
Screenshot: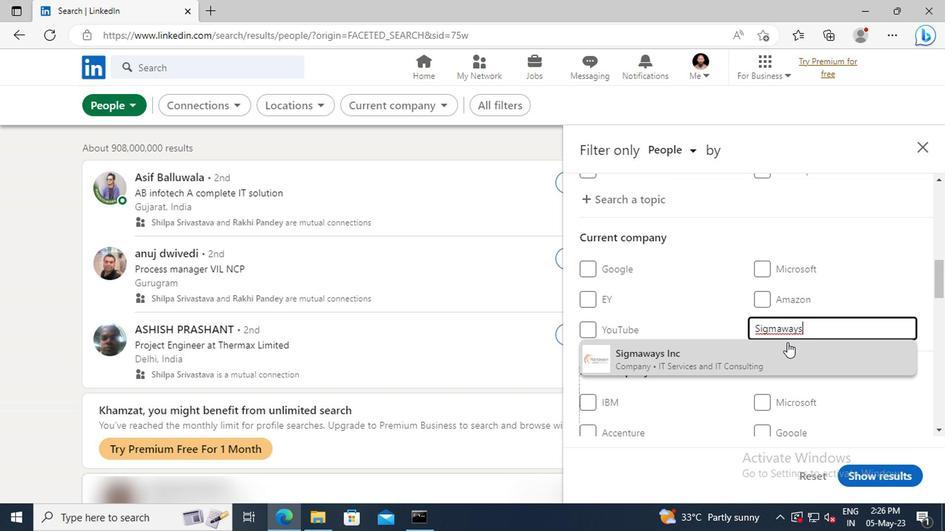 
Action: Mouse pressed left at (654, 343)
Screenshot: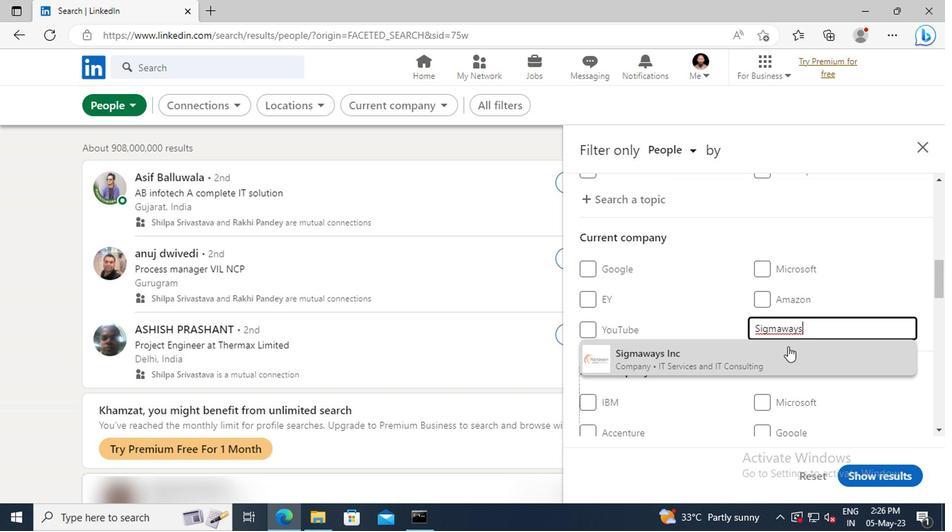 
Action: Mouse scrolled (654, 342) with delta (0, 0)
Screenshot: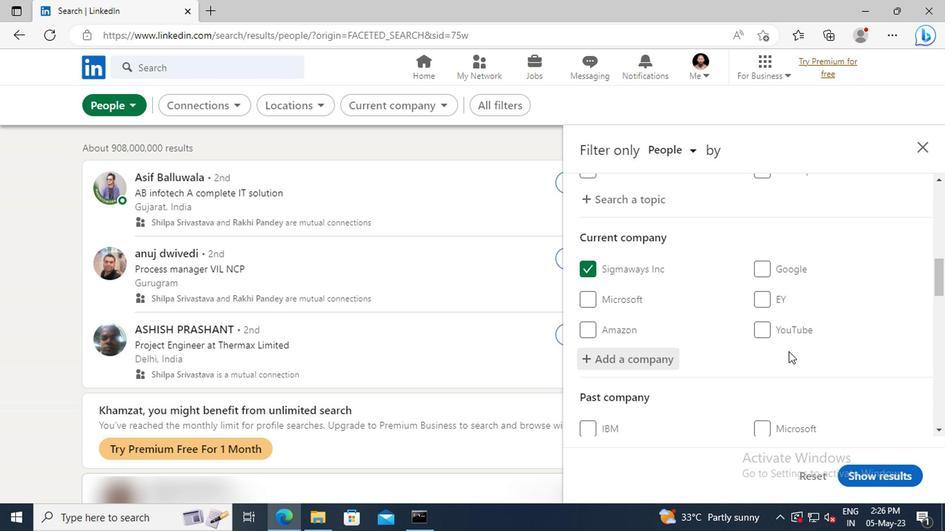 
Action: Mouse moved to (653, 340)
Screenshot: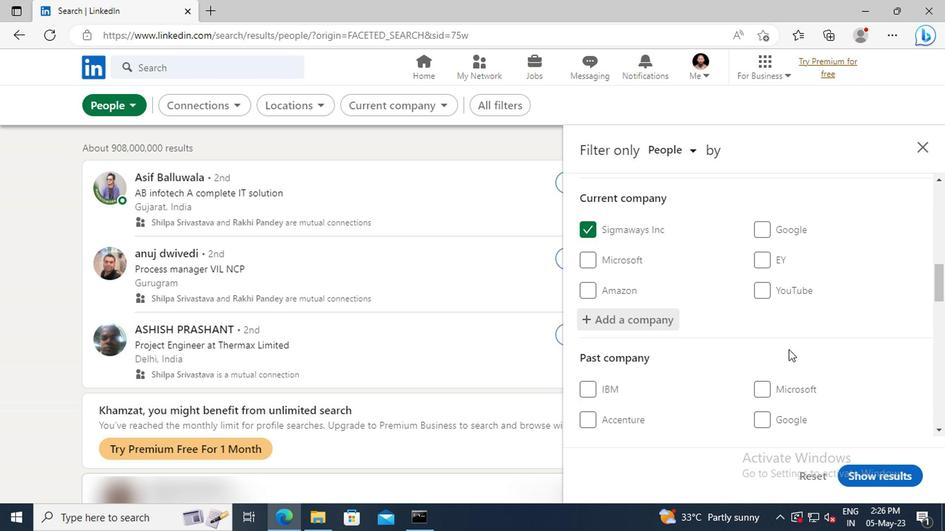 
Action: Mouse scrolled (653, 340) with delta (0, 0)
Screenshot: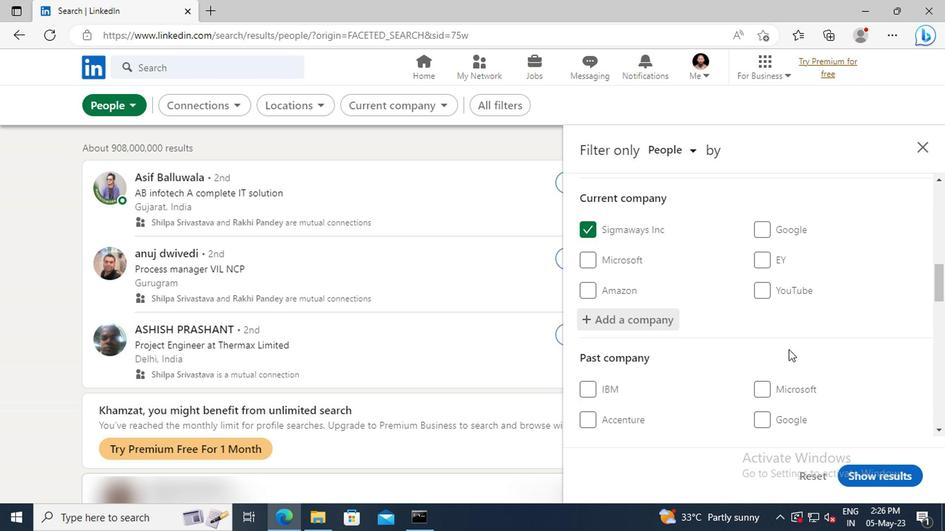 
Action: Mouse scrolled (653, 340) with delta (0, 0)
Screenshot: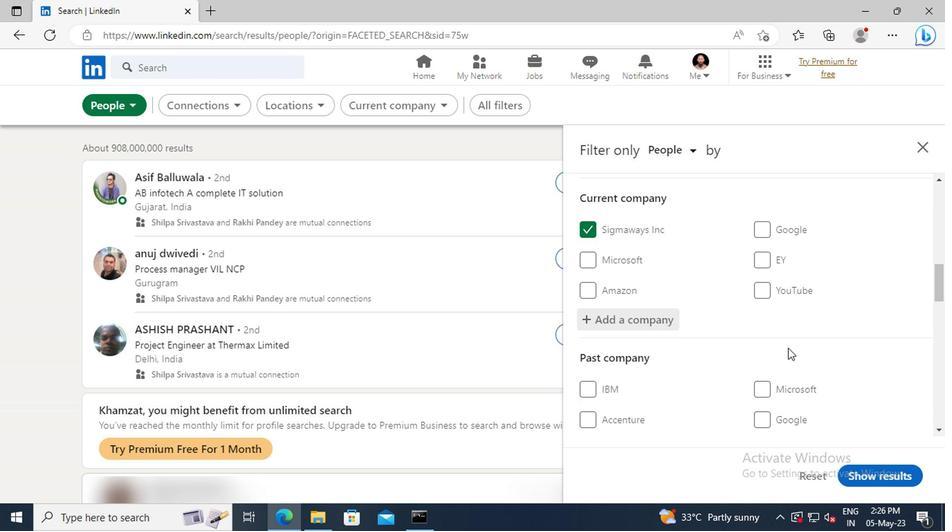 
Action: Mouse moved to (651, 335)
Screenshot: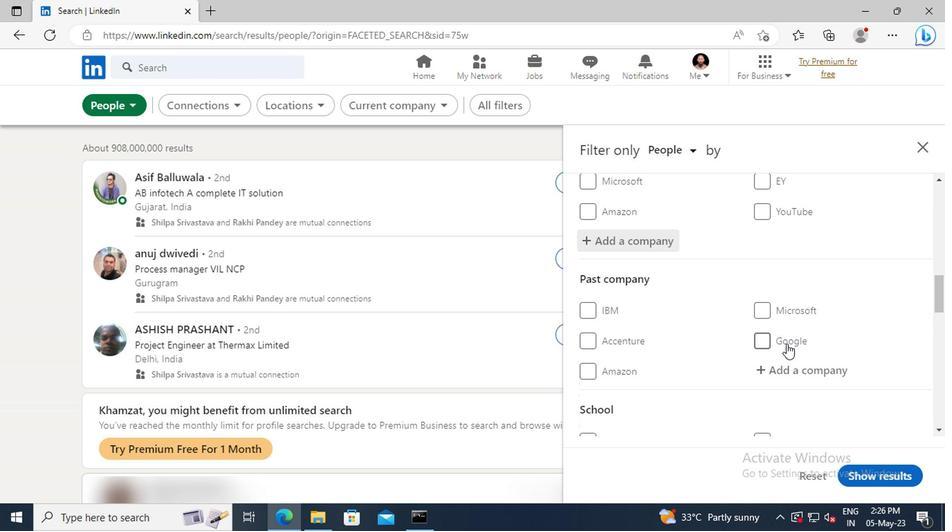
Action: Mouse scrolled (651, 334) with delta (0, 0)
Screenshot: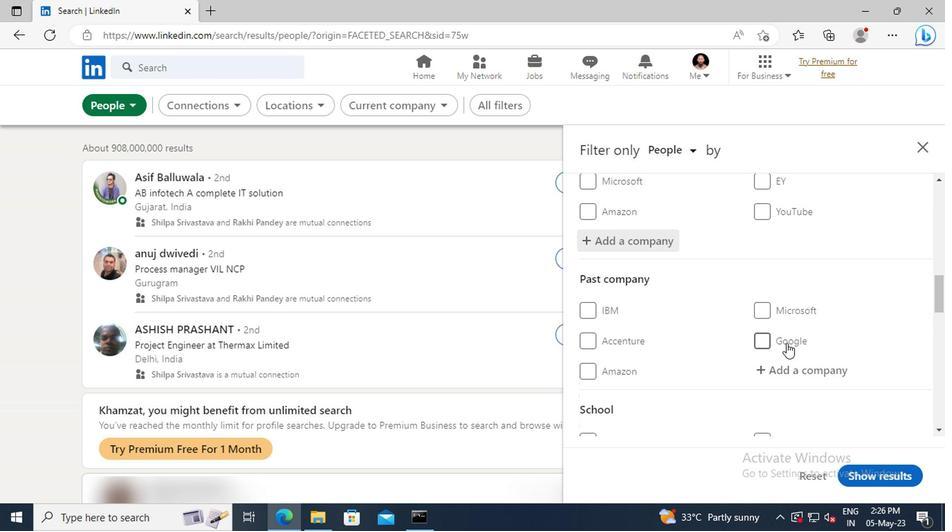 
Action: Mouse scrolled (651, 334) with delta (0, 0)
Screenshot: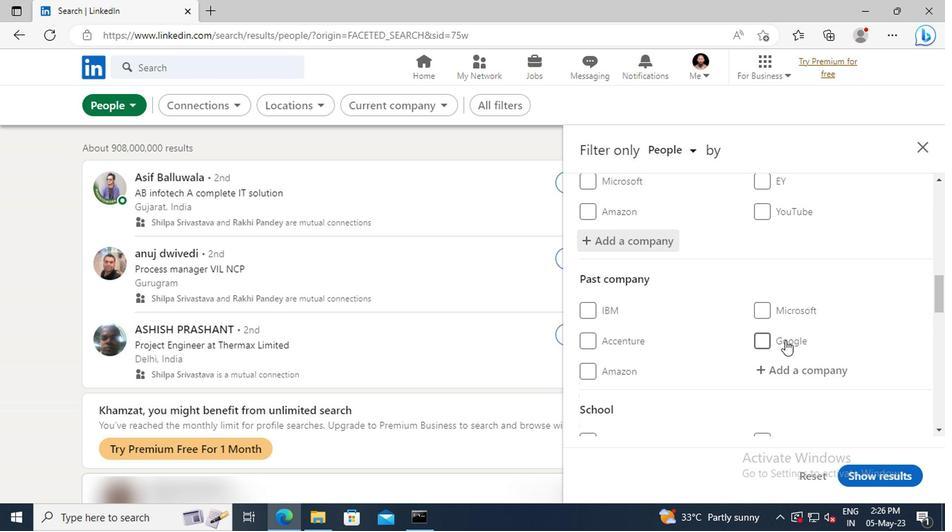 
Action: Mouse moved to (648, 327)
Screenshot: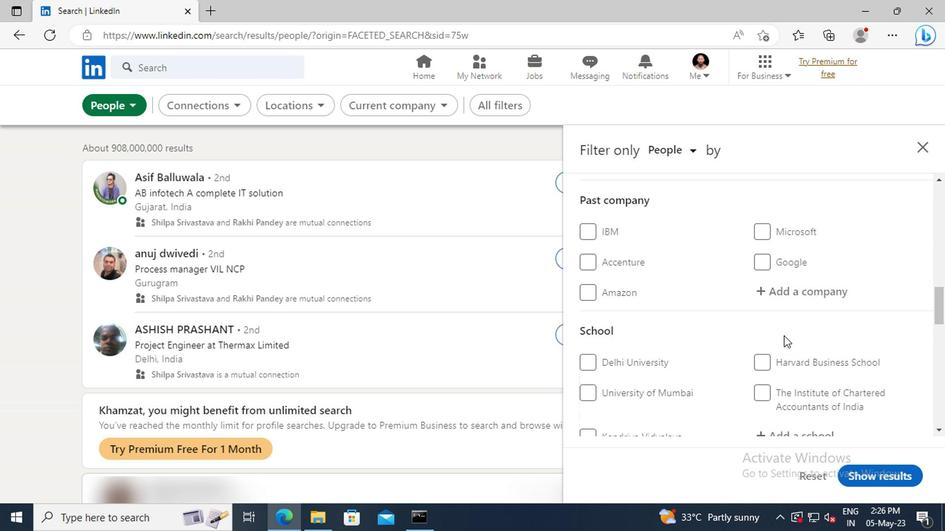 
Action: Mouse scrolled (648, 327) with delta (0, 0)
Screenshot: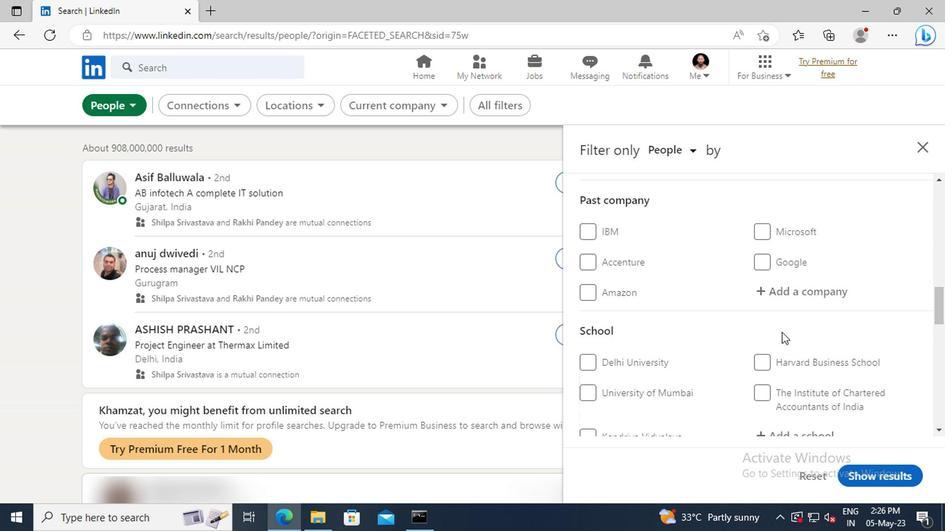 
Action: Mouse scrolled (648, 327) with delta (0, 0)
Screenshot: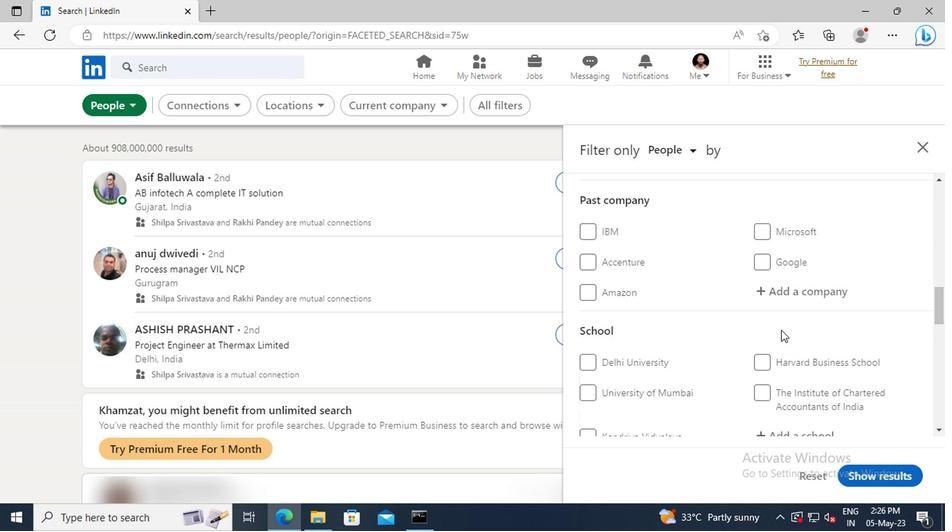 
Action: Mouse scrolled (648, 327) with delta (0, 0)
Screenshot: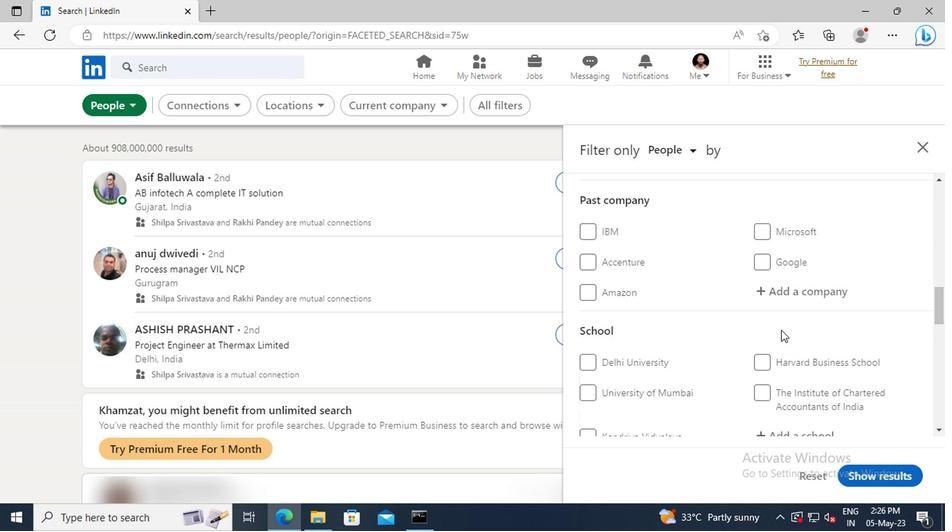 
Action: Mouse moved to (649, 323)
Screenshot: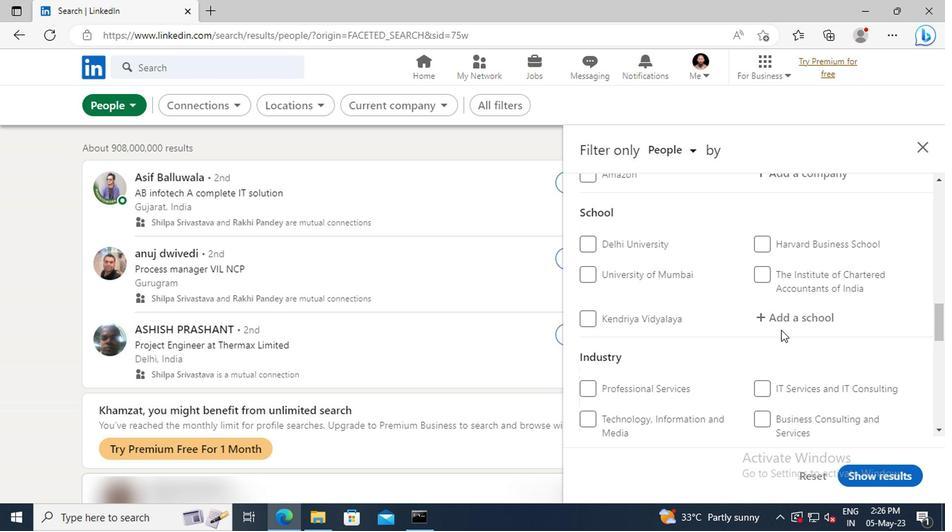 
Action: Mouse pressed left at (649, 323)
Screenshot: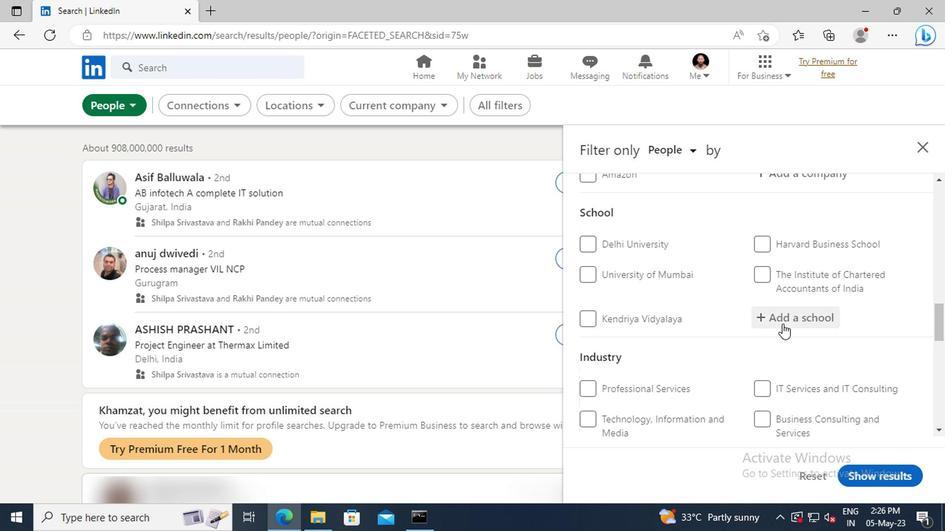 
Action: Key pressed <Key.shift>BANARAS<Key.space><Key.shift>HINDU<Key.space><Key.shift>UNI
Screenshot: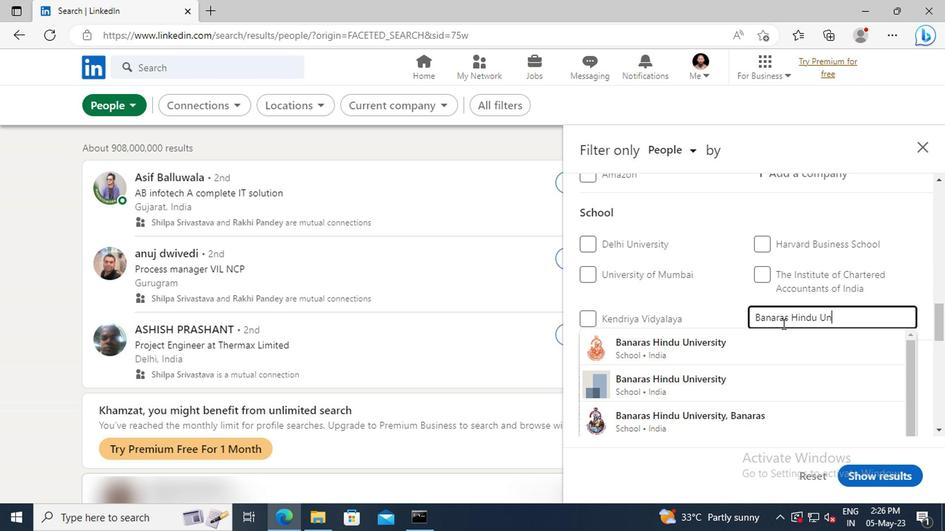 
Action: Mouse moved to (661, 383)
Screenshot: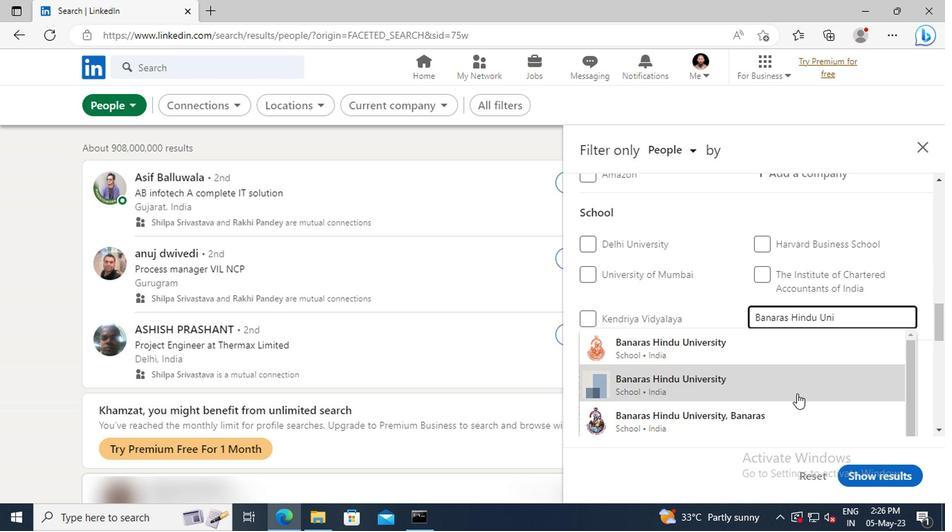 
Action: Mouse pressed left at (661, 383)
Screenshot: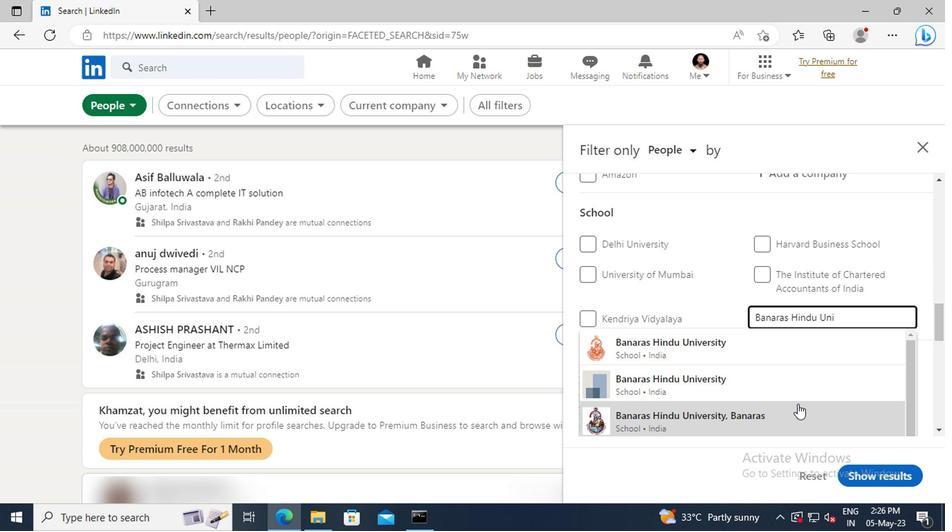 
Action: Mouse moved to (661, 378)
Screenshot: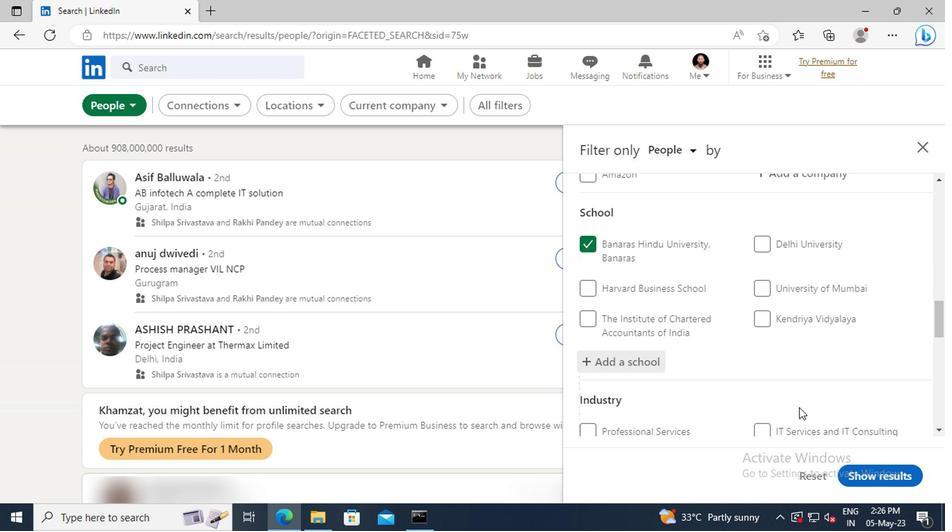 
Action: Mouse scrolled (661, 378) with delta (0, 0)
Screenshot: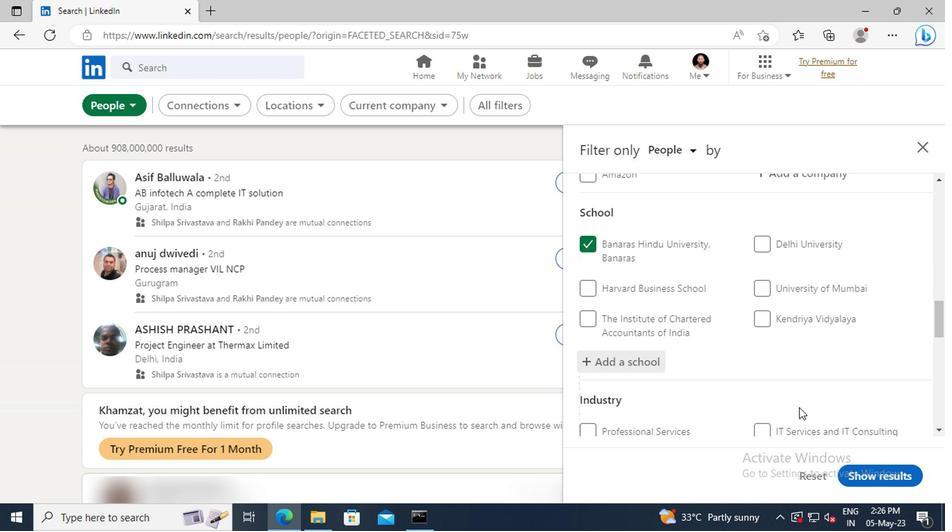 
Action: Mouse moved to (658, 348)
Screenshot: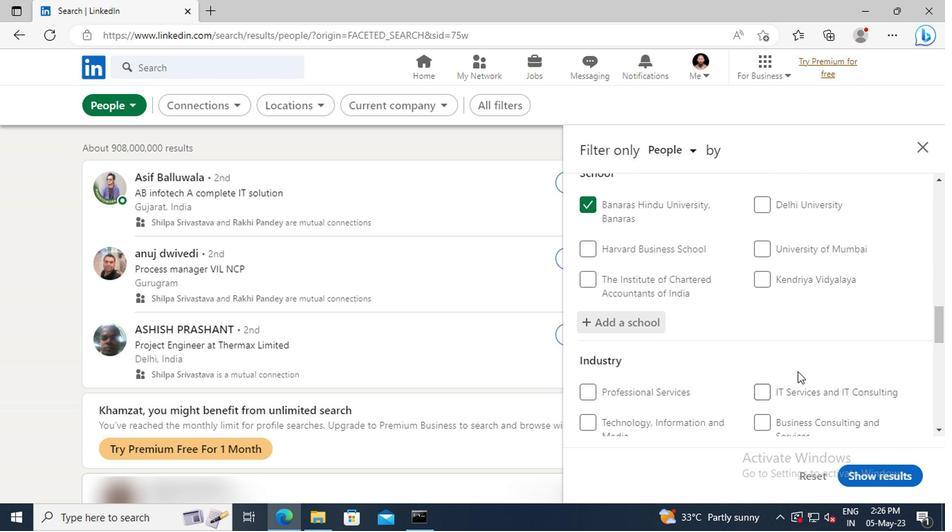
Action: Mouse scrolled (658, 348) with delta (0, 0)
Screenshot: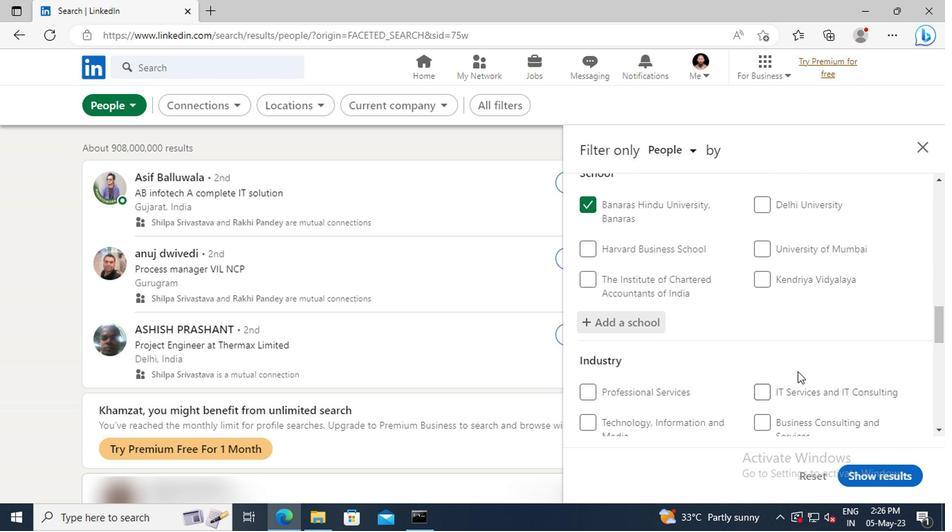 
Action: Mouse moved to (657, 344)
Screenshot: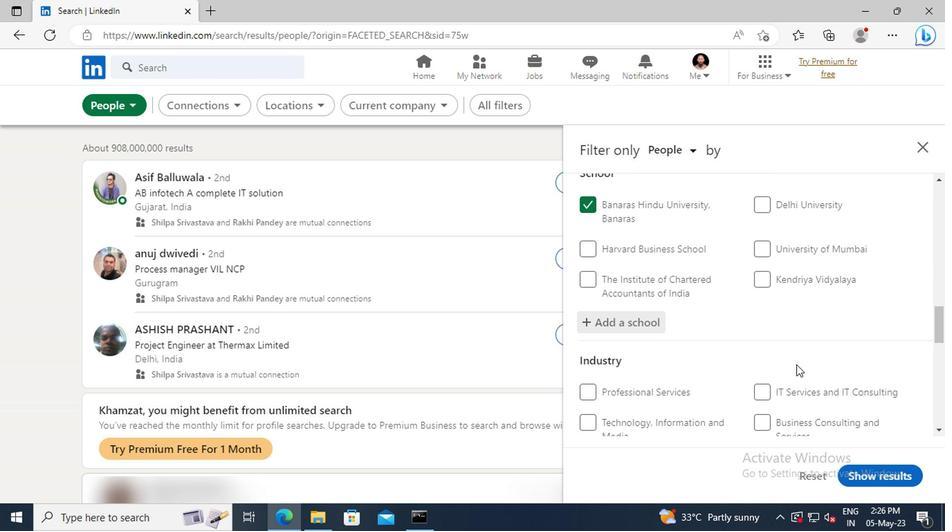 
Action: Mouse scrolled (657, 344) with delta (0, 0)
Screenshot: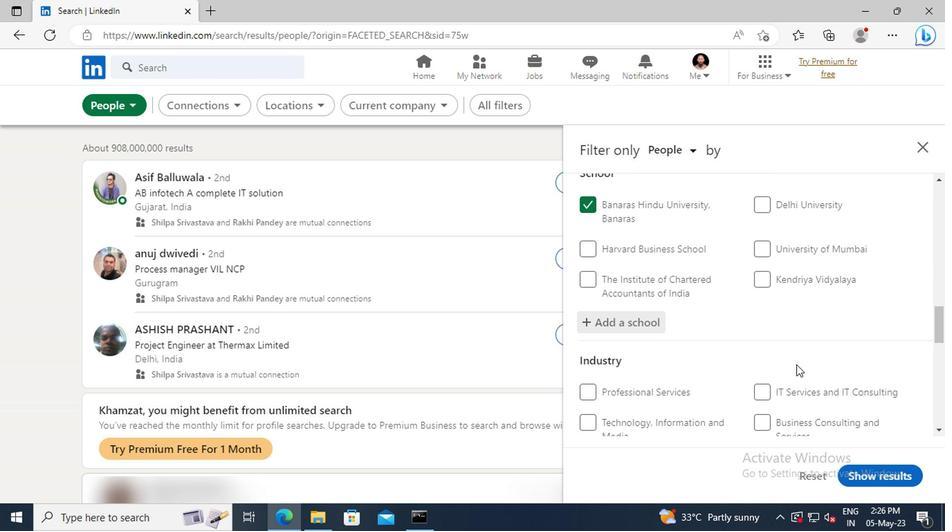 
Action: Mouse moved to (652, 321)
Screenshot: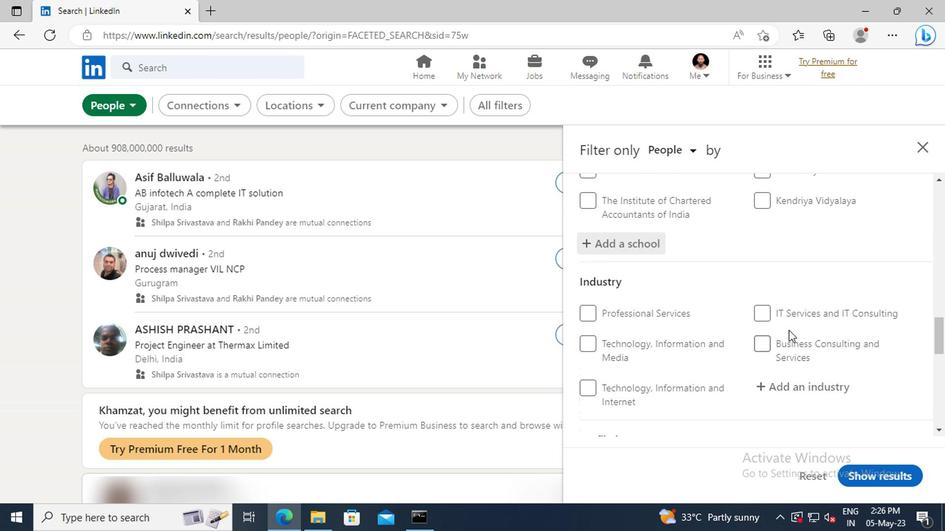 
Action: Mouse scrolled (652, 320) with delta (0, 0)
Screenshot: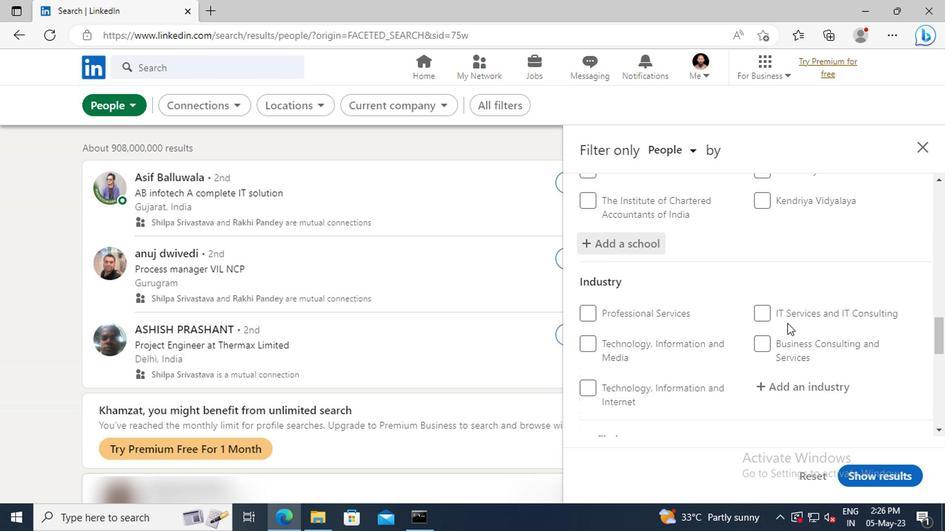 
Action: Mouse scrolled (652, 320) with delta (0, 0)
Screenshot: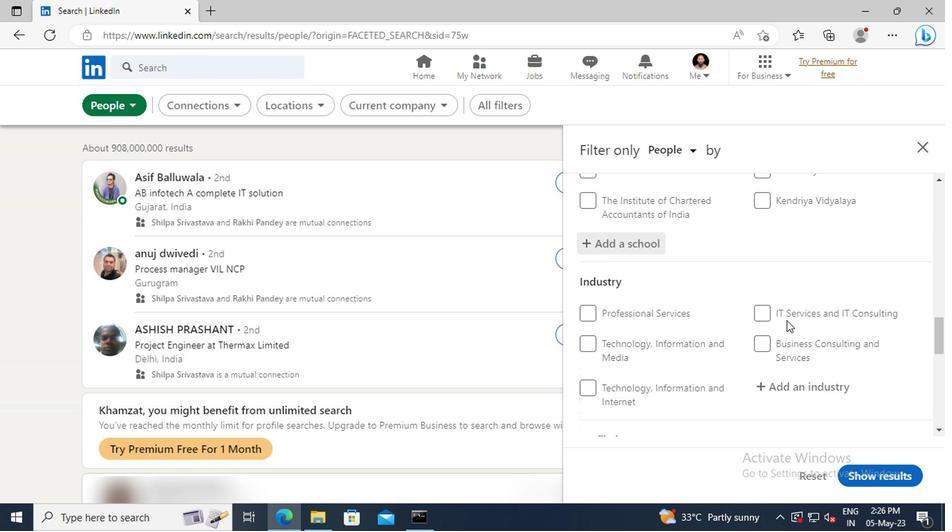 
Action: Mouse moved to (645, 315)
Screenshot: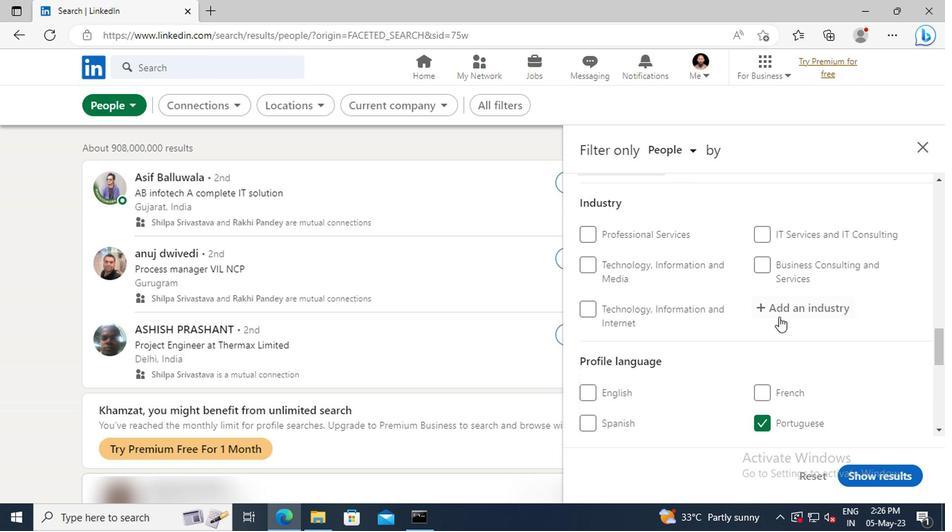 
Action: Mouse pressed left at (645, 315)
Screenshot: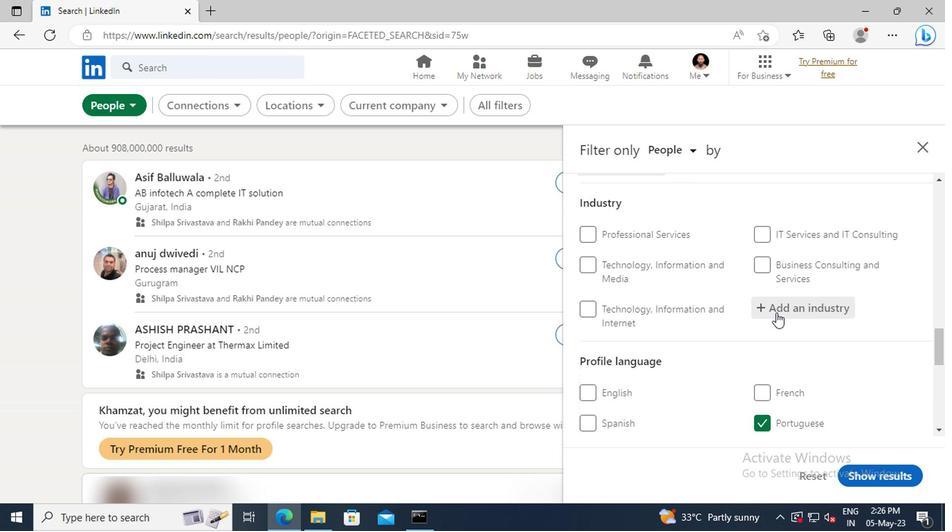 
Action: Key pressed <Key.shift>SECRE
Screenshot: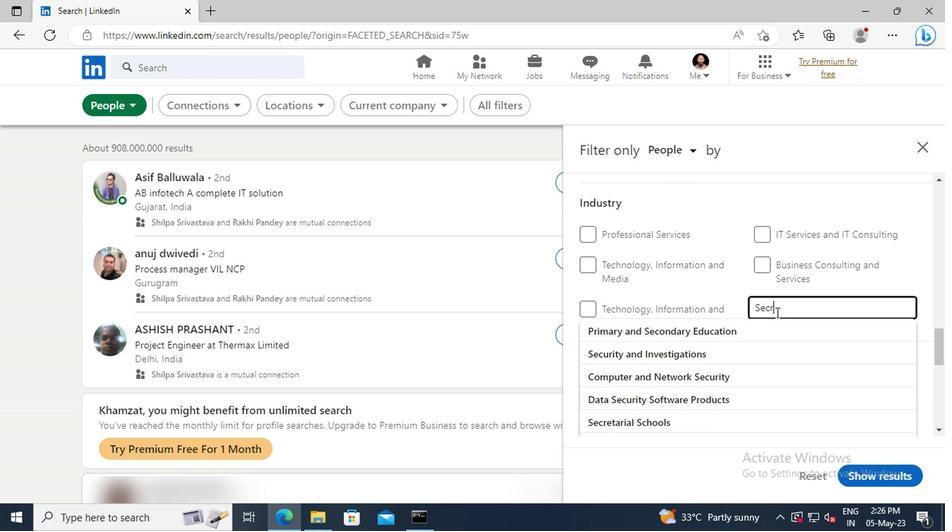 
Action: Mouse moved to (646, 329)
Screenshot: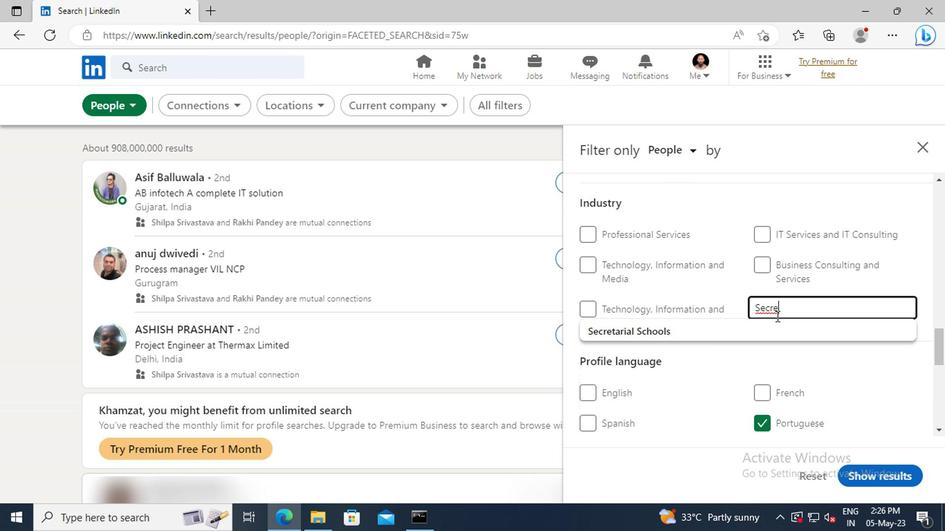 
Action: Mouse pressed left at (646, 329)
Screenshot: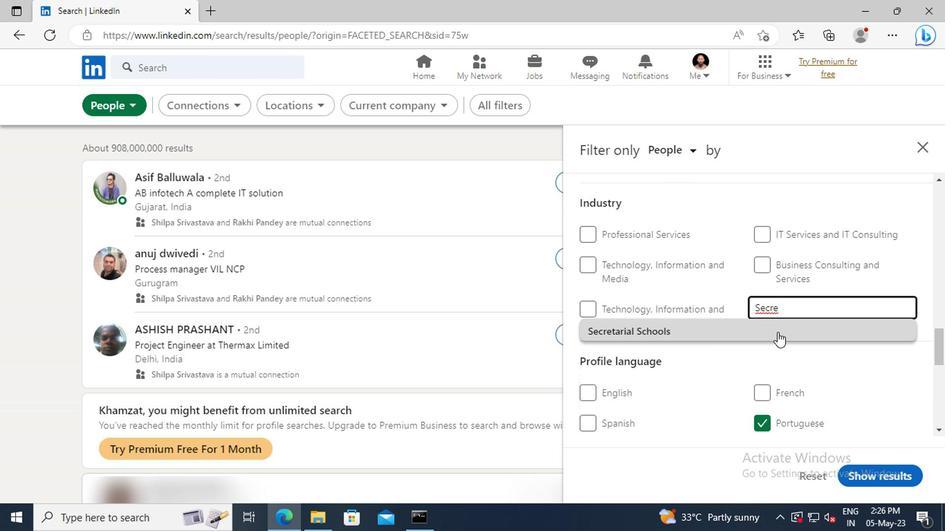 
Action: Mouse scrolled (646, 328) with delta (0, 0)
Screenshot: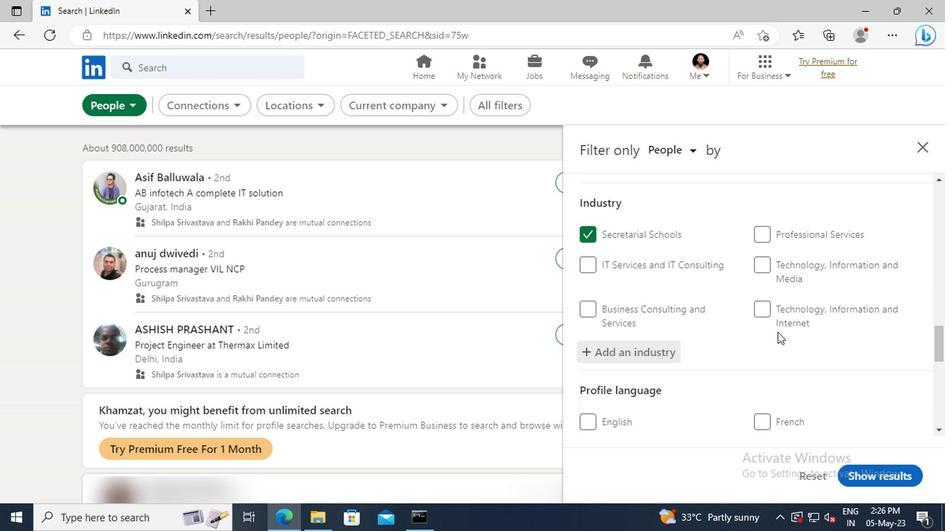 
Action: Mouse moved to (646, 327)
Screenshot: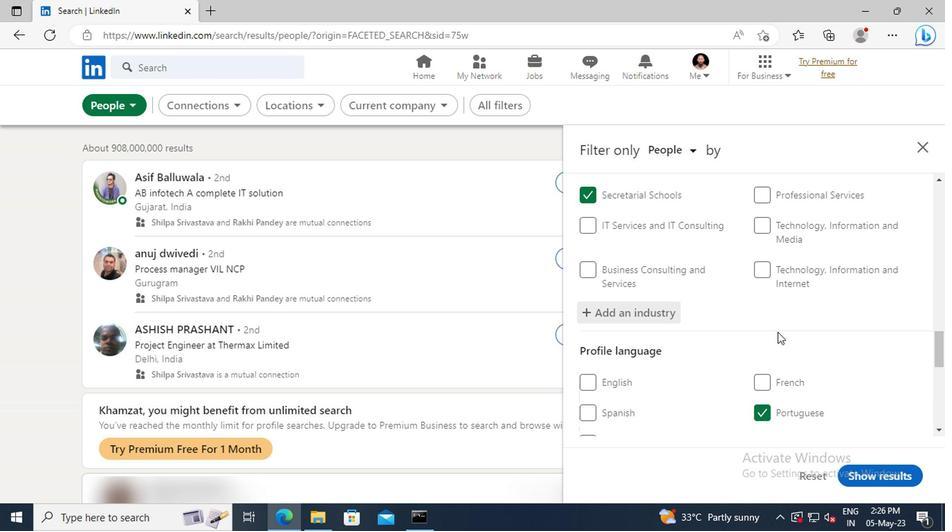 
Action: Mouse scrolled (646, 327) with delta (0, 0)
Screenshot: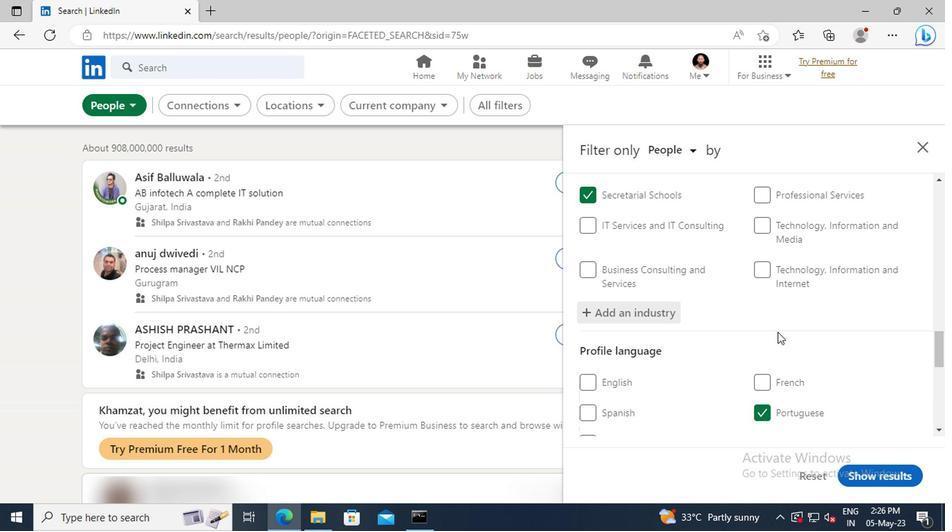 
Action: Mouse moved to (646, 327)
Screenshot: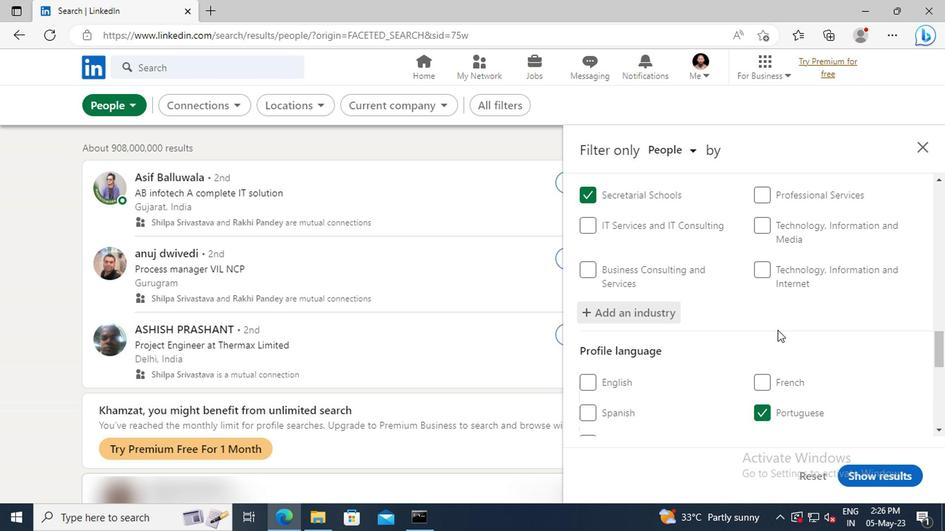 
Action: Mouse scrolled (646, 326) with delta (0, 0)
Screenshot: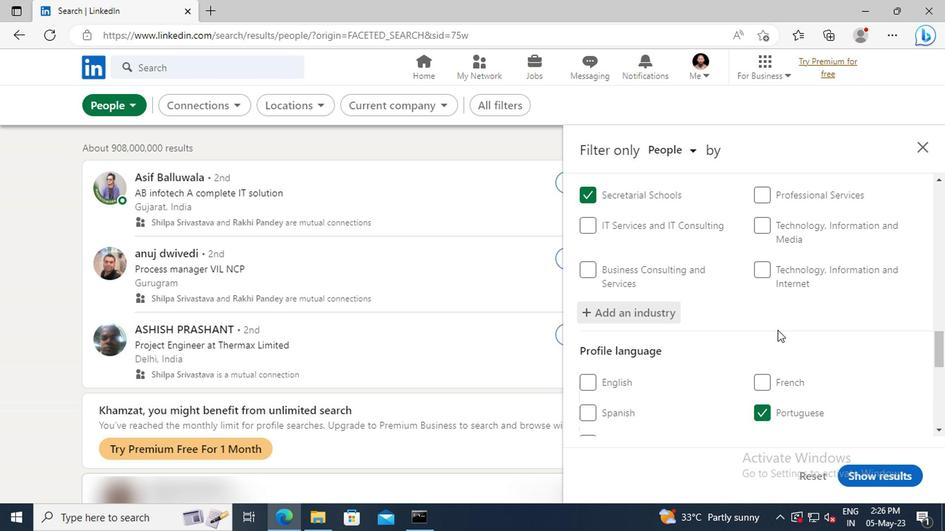 
Action: Mouse moved to (644, 318)
Screenshot: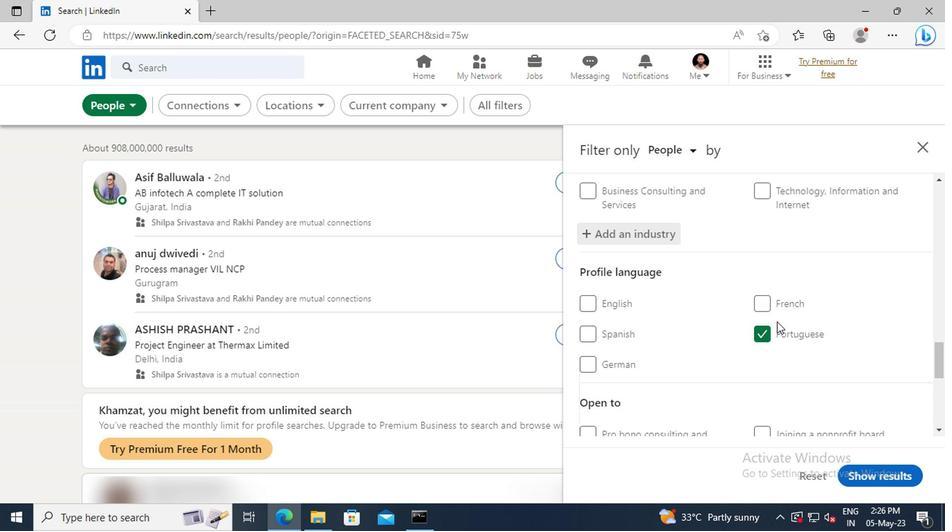 
Action: Mouse scrolled (644, 317) with delta (0, 0)
Screenshot: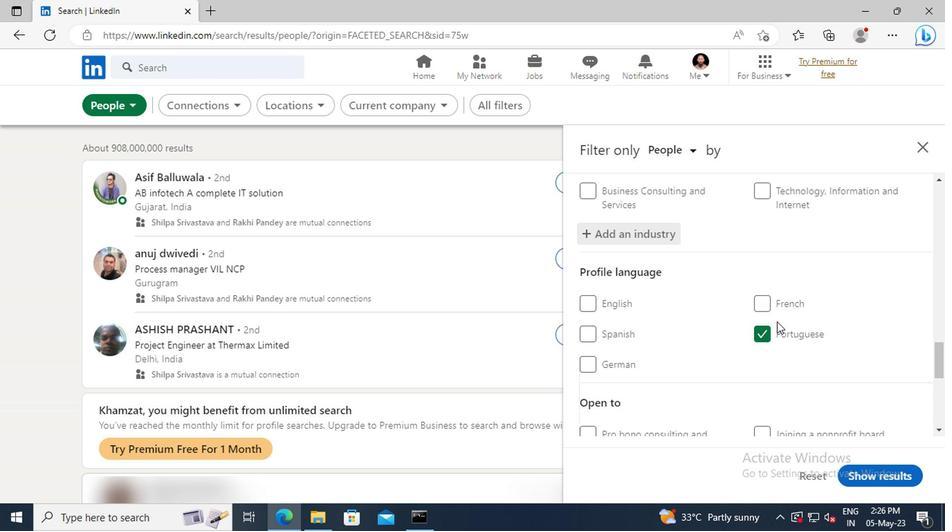 
Action: Mouse moved to (644, 317)
Screenshot: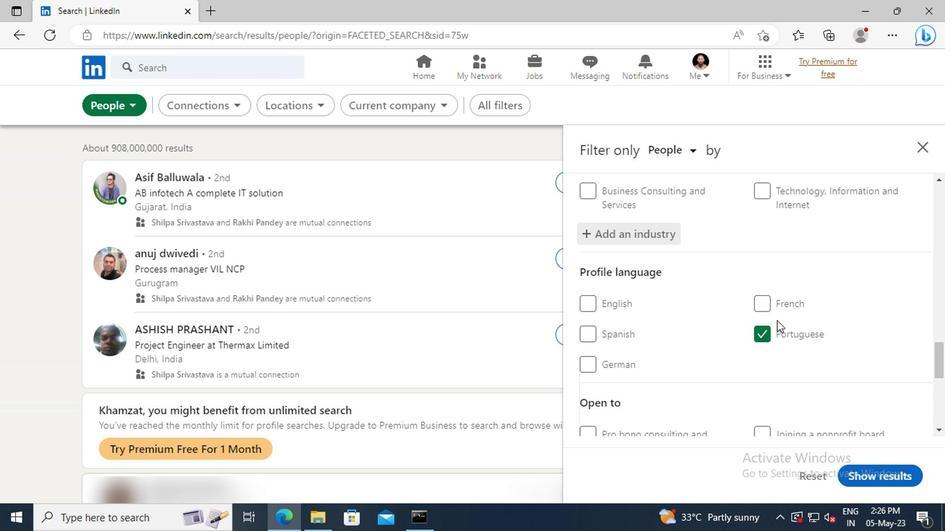 
Action: Mouse scrolled (644, 317) with delta (0, 0)
Screenshot: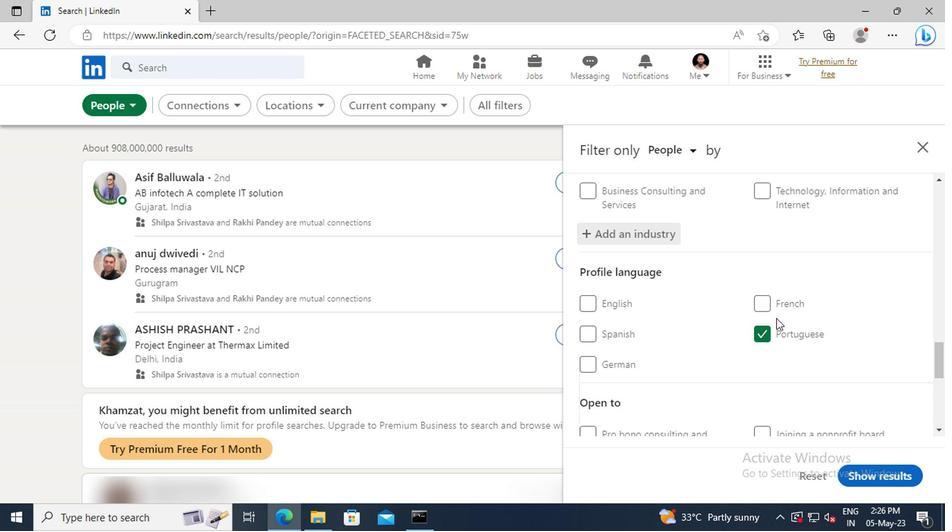 
Action: Mouse moved to (642, 310)
Screenshot: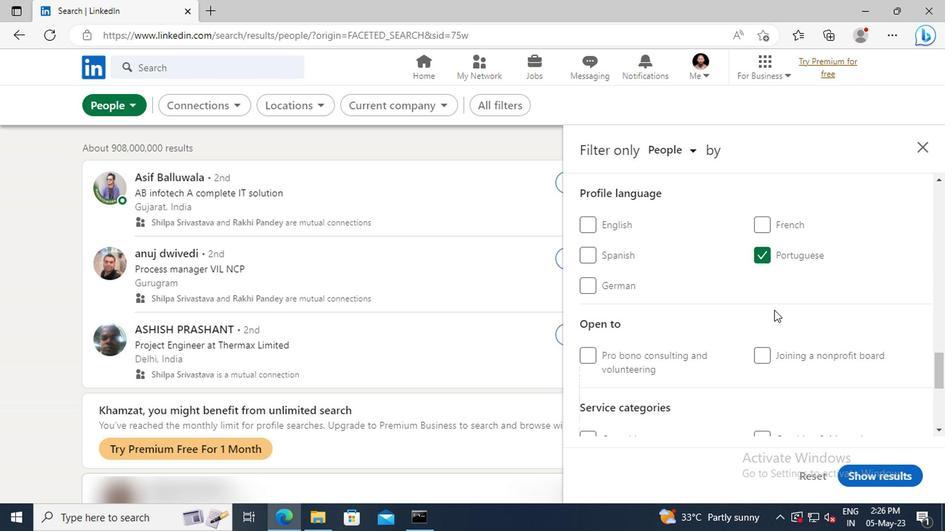 
Action: Mouse scrolled (642, 309) with delta (0, 0)
Screenshot: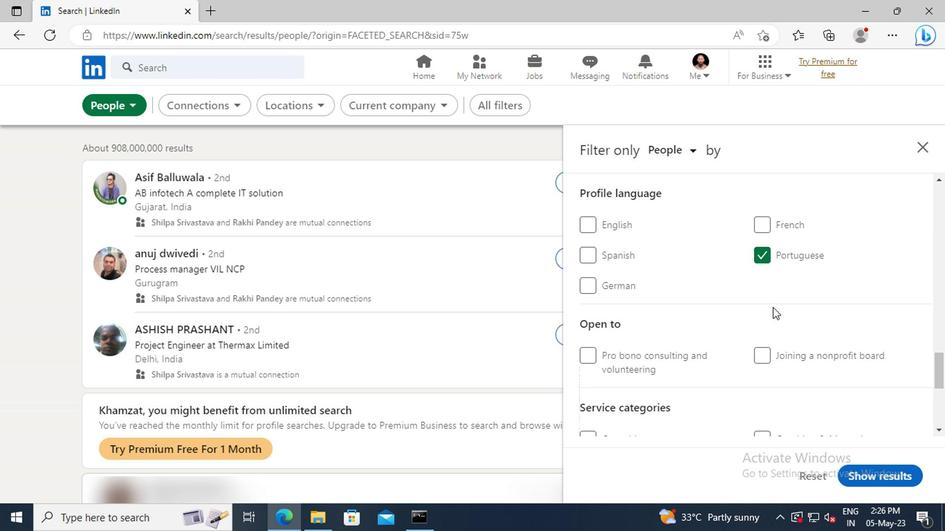 
Action: Mouse scrolled (642, 309) with delta (0, 0)
Screenshot: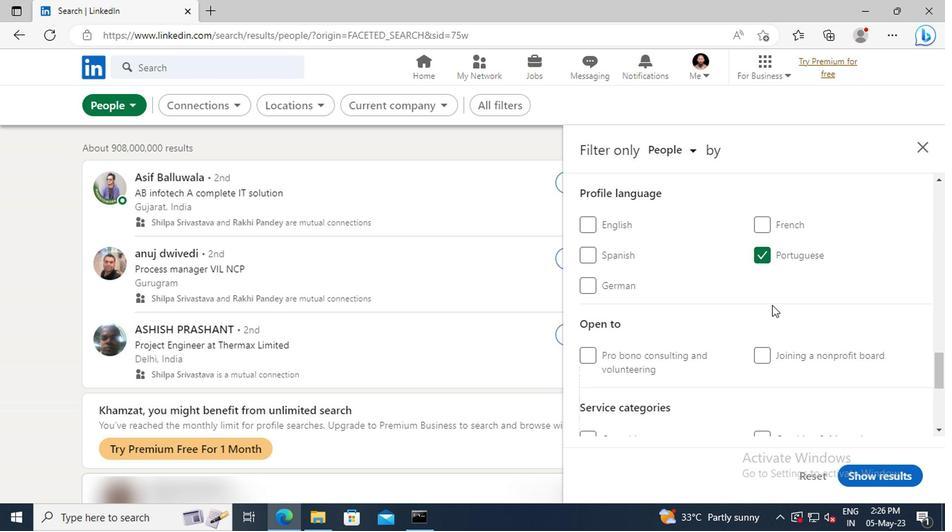 
Action: Mouse scrolled (642, 309) with delta (0, 0)
Screenshot: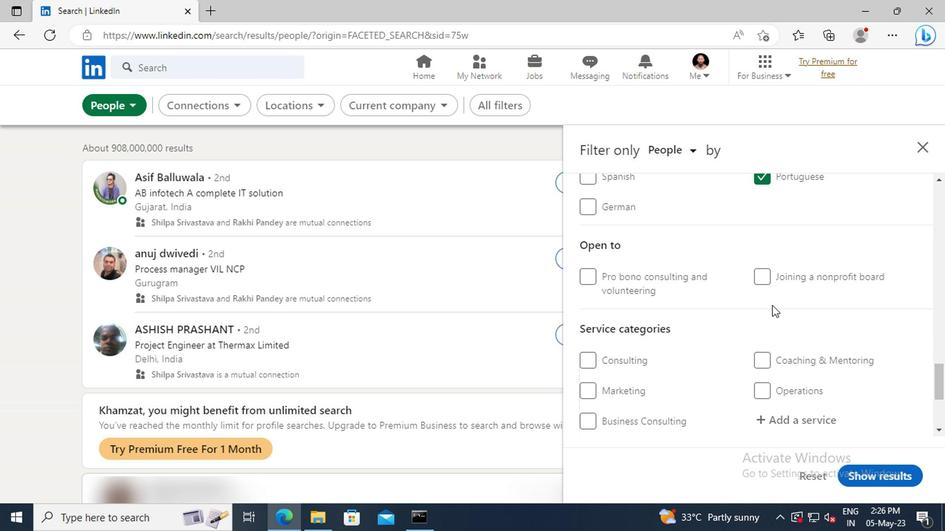 
Action: Mouse scrolled (642, 309) with delta (0, 0)
Screenshot: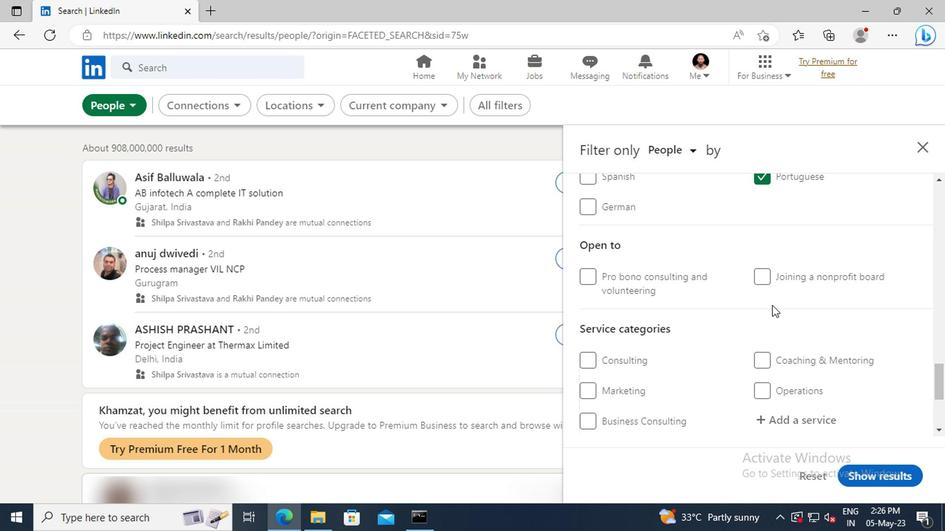 
Action: Mouse scrolled (642, 309) with delta (0, 0)
Screenshot: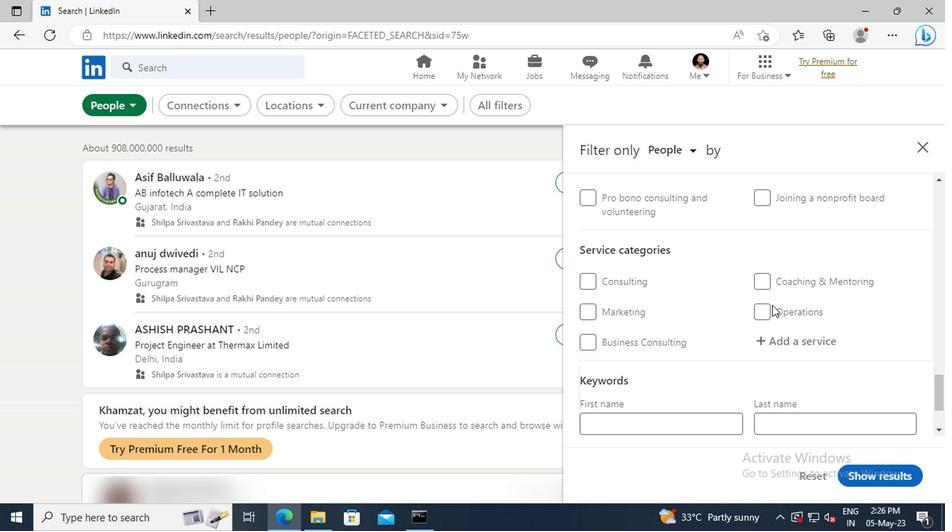 
Action: Mouse moved to (643, 309)
Screenshot: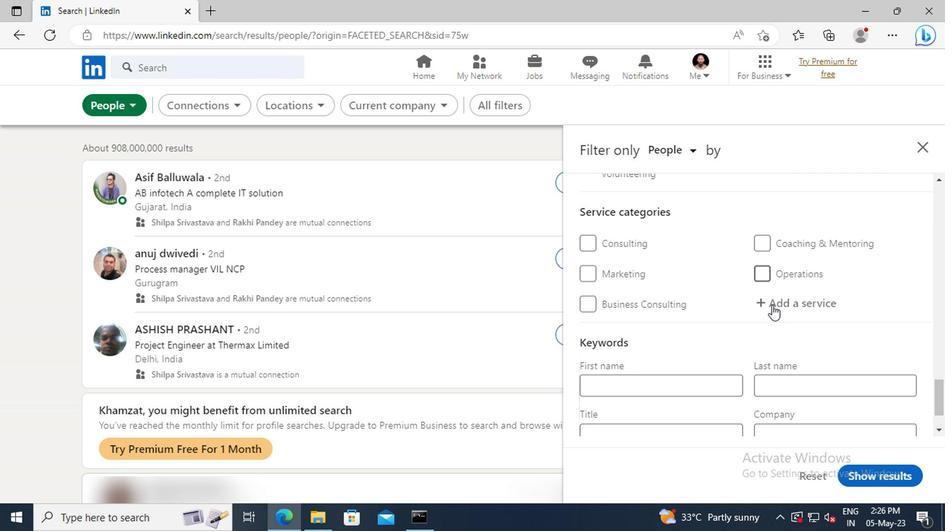 
Action: Mouse pressed left at (643, 309)
Screenshot: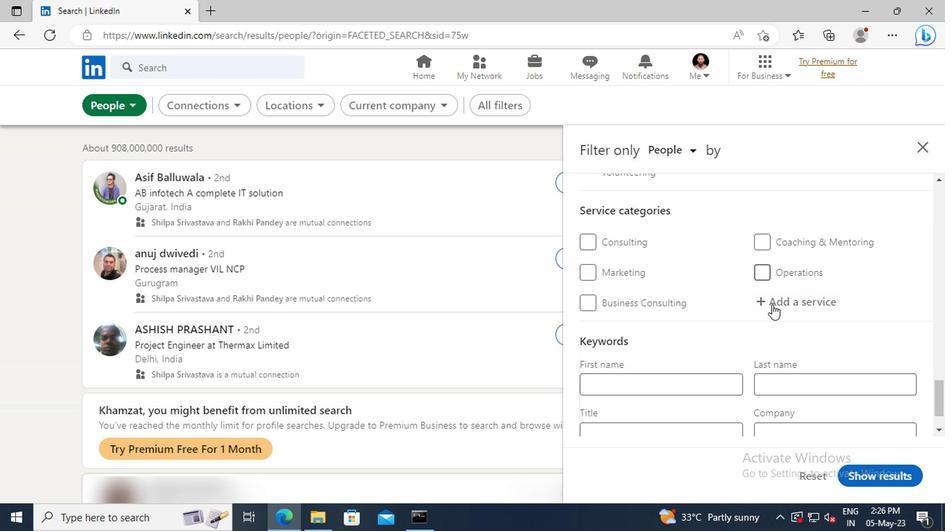 
Action: Key pressed <Key.shift>PUBLIC<Key.space><Key.shift>RE
Screenshot: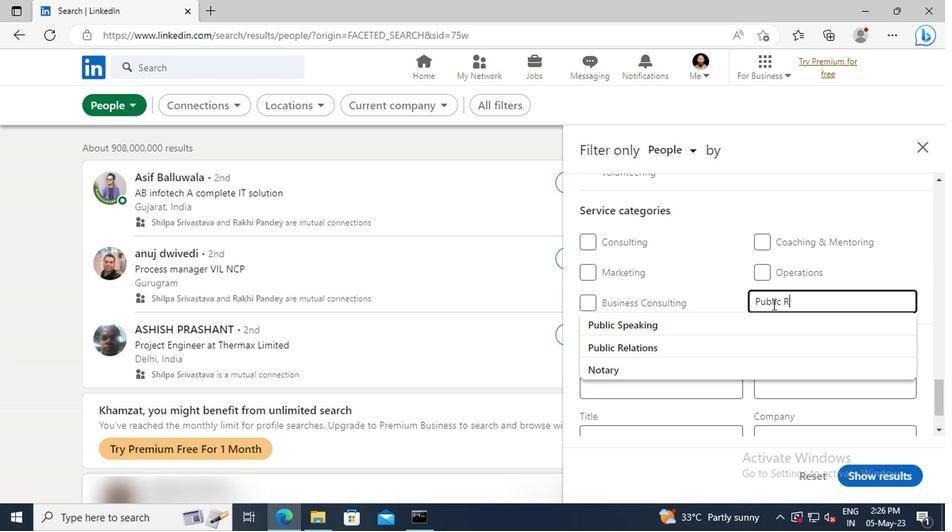 
Action: Mouse moved to (643, 320)
Screenshot: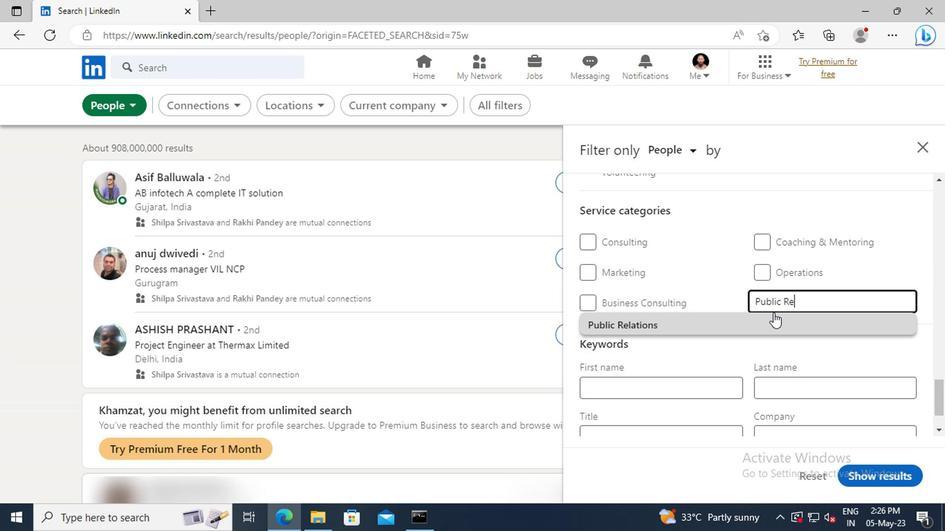 
Action: Mouse pressed left at (643, 320)
Screenshot: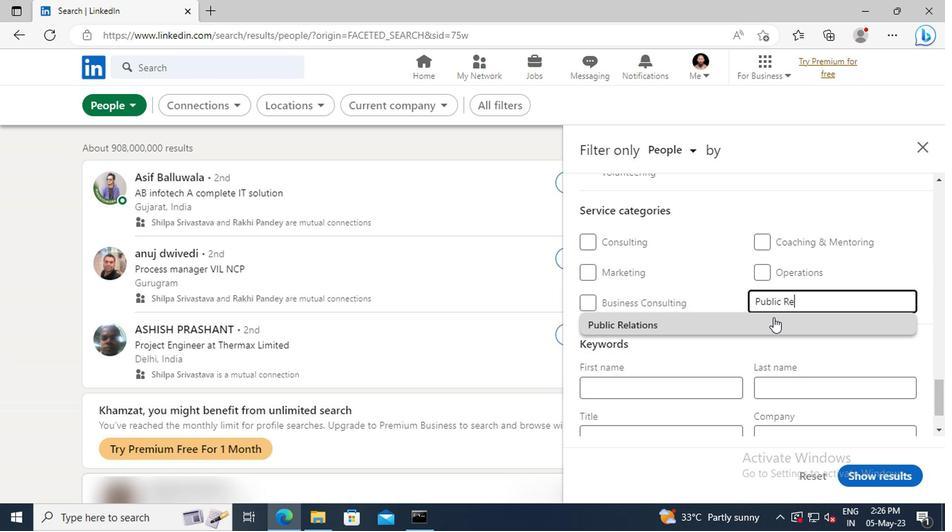 
Action: Mouse scrolled (643, 320) with delta (0, 0)
Screenshot: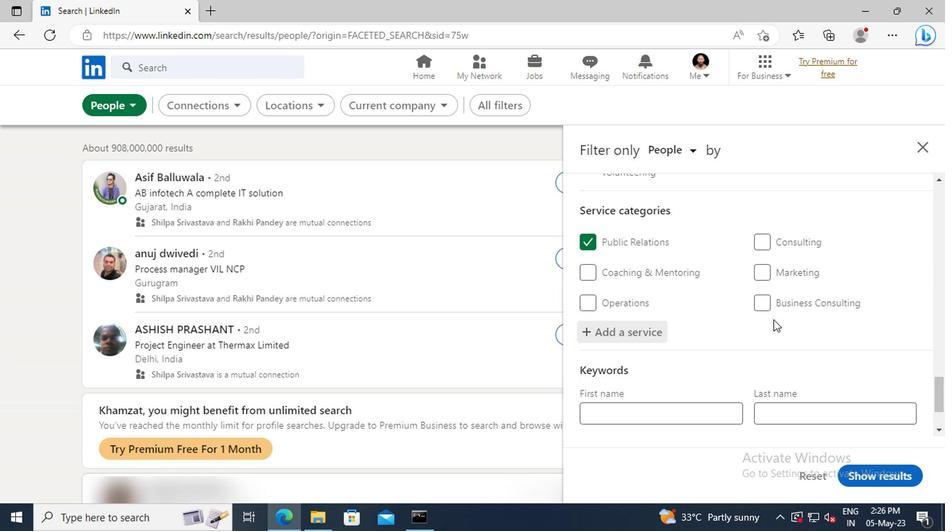 
Action: Mouse scrolled (643, 320) with delta (0, 0)
Screenshot: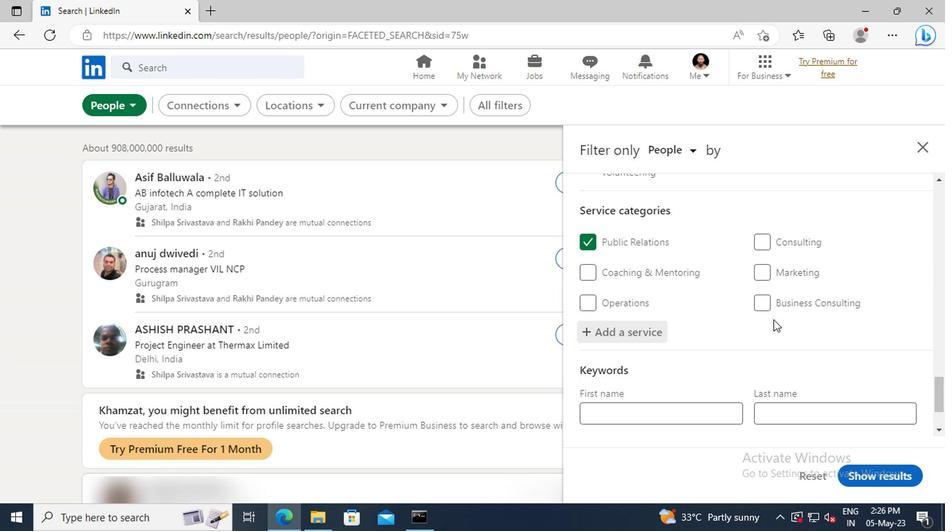 
Action: Mouse scrolled (643, 320) with delta (0, 0)
Screenshot: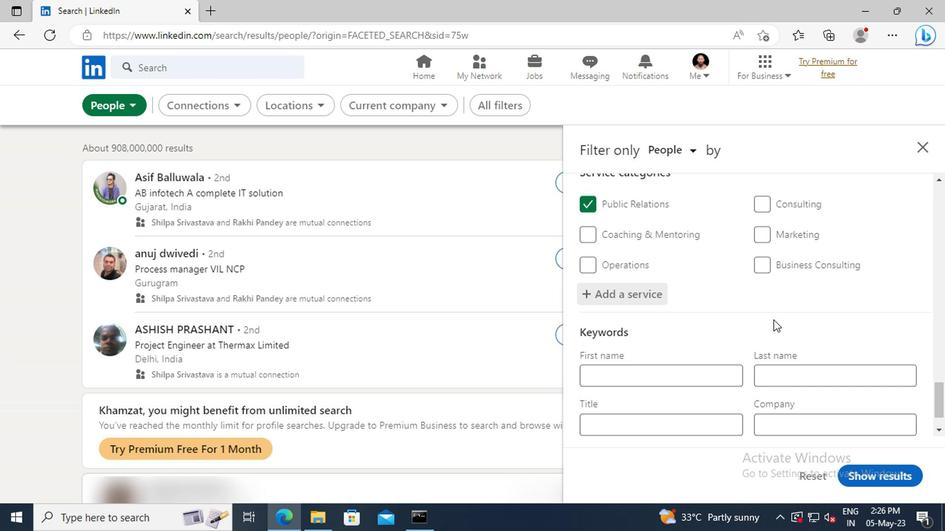 
Action: Mouse scrolled (643, 320) with delta (0, 0)
Screenshot: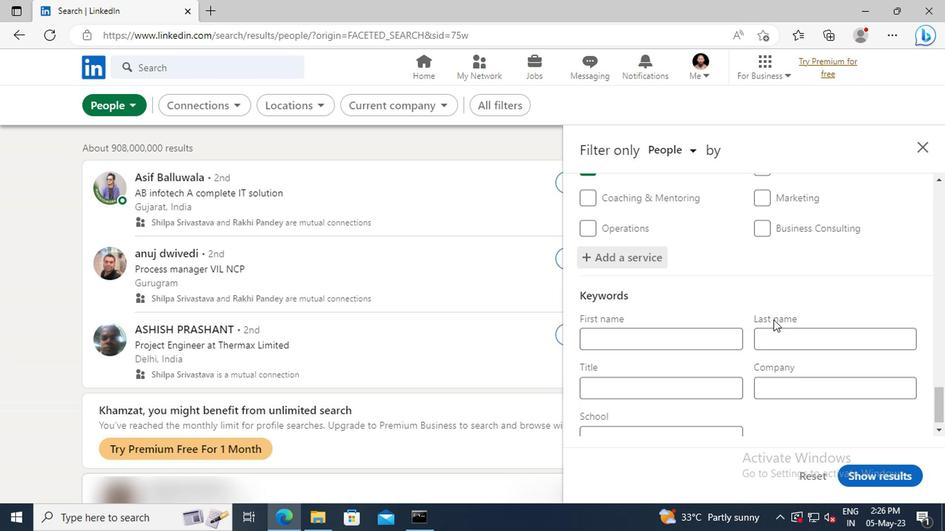 
Action: Mouse moved to (583, 361)
Screenshot: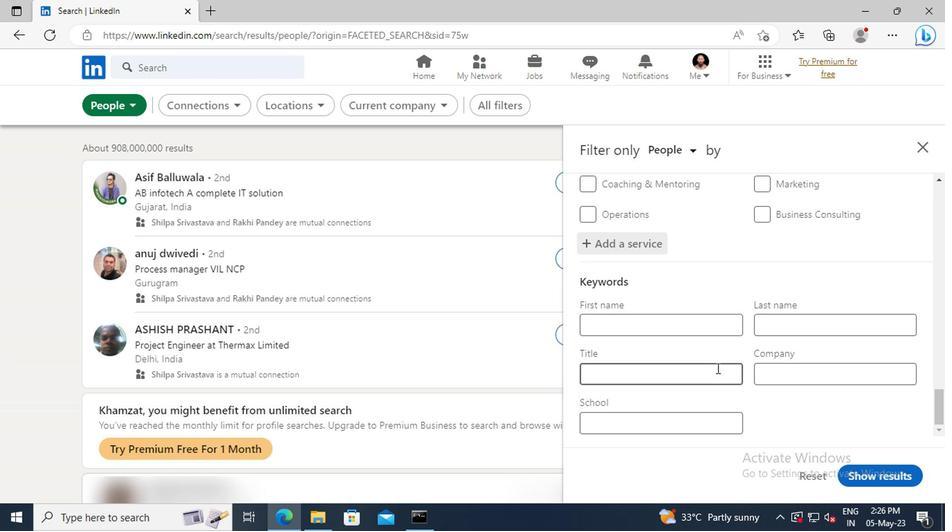 
Action: Mouse pressed left at (583, 361)
Screenshot: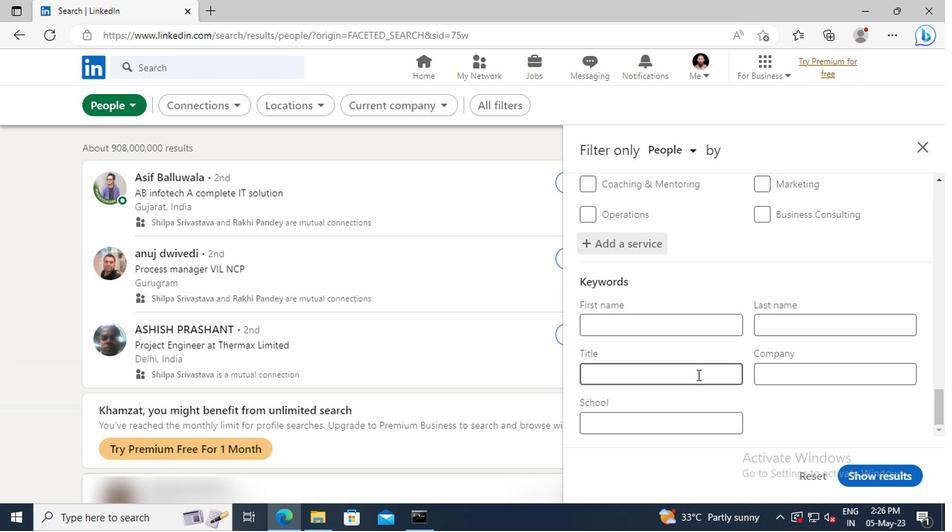 
Action: Key pressed <Key.shift>SUPERVISORS<Key.enter>
Screenshot: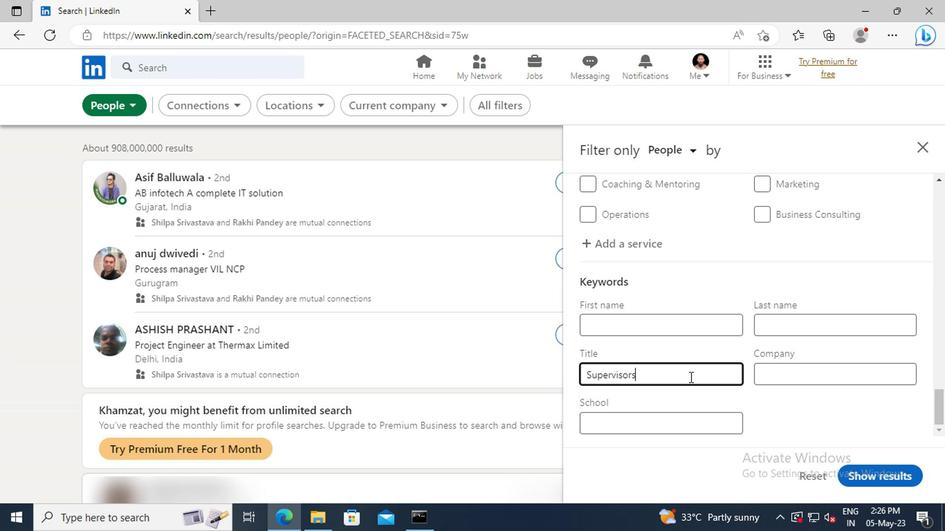
Action: Mouse moved to (706, 430)
Screenshot: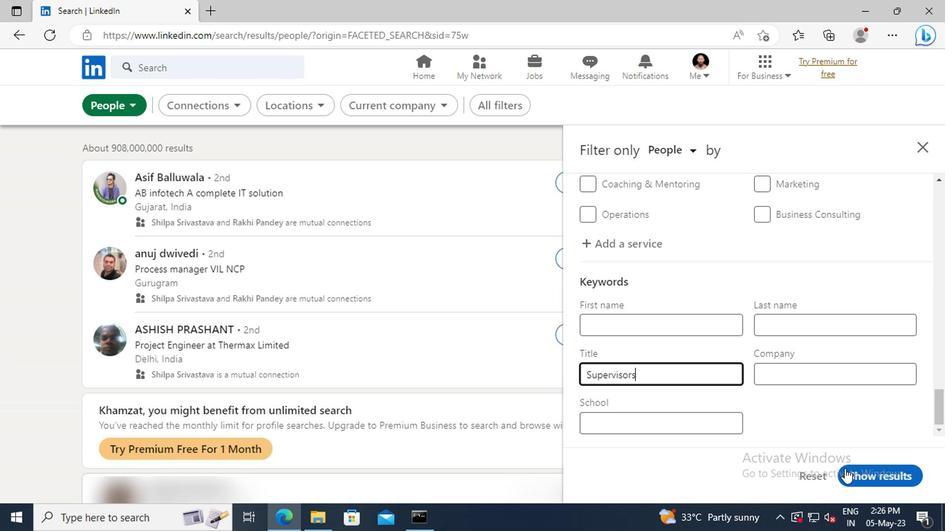 
Action: Mouse pressed left at (706, 430)
Screenshot: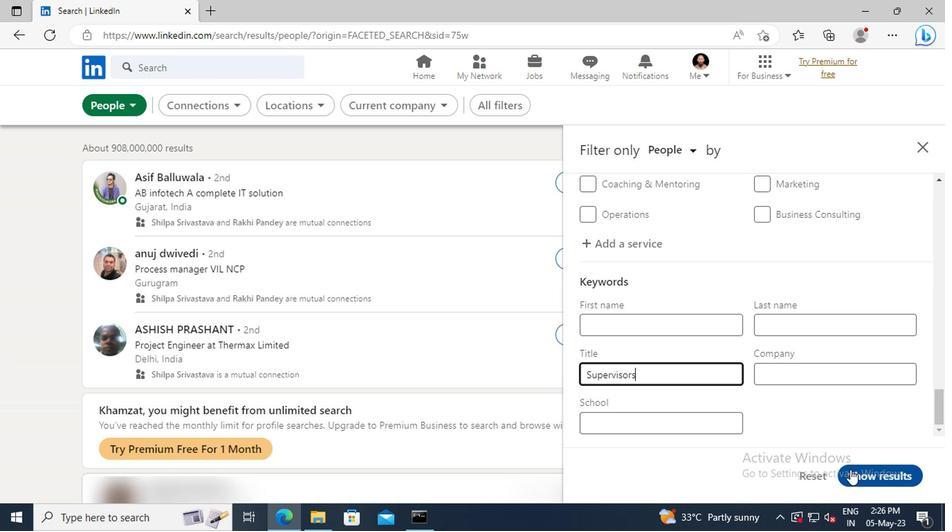 
